 Task: Look for space in Bacau, Romania from 2nd September, 2023 to 10th September, 2023 for 1 adult in price range Rs.5000 to Rs.16000. Place can be private room with 1  bedroom having 1 bed and 1 bathroom. Property type can be house, flat, guest house, hotel. Booking option can be shelf check-in. Required host language is English.
Action: Mouse moved to (341, 162)
Screenshot: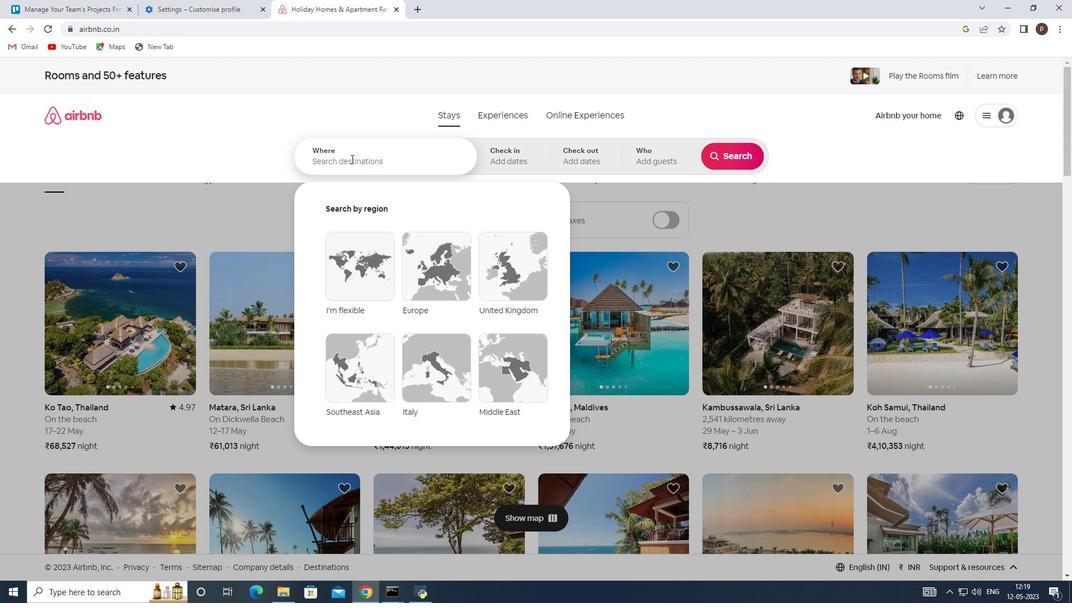 
Action: Mouse pressed left at (341, 162)
Screenshot: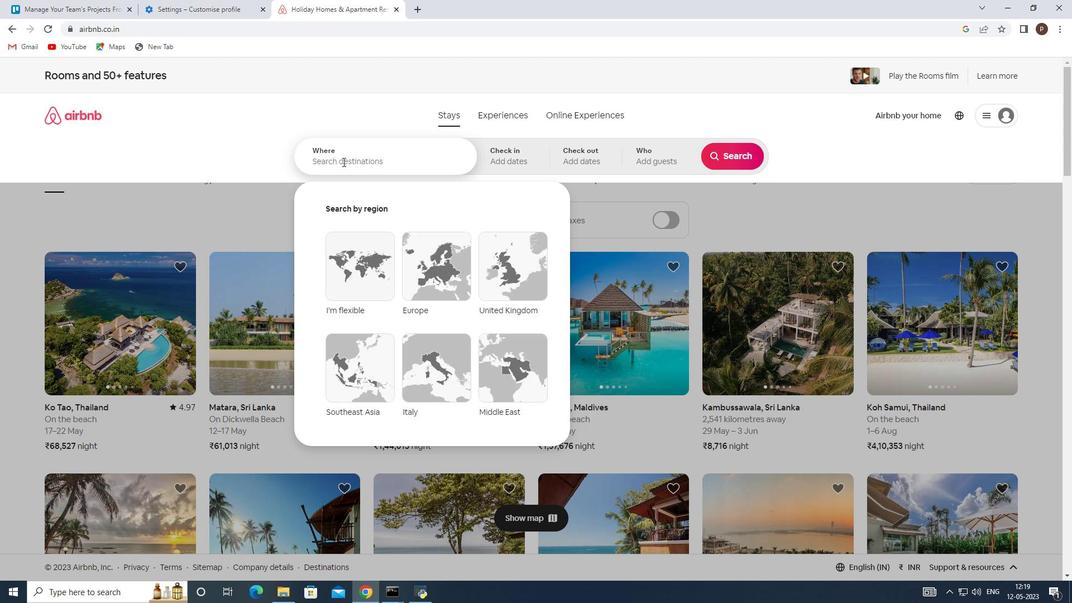 
Action: Key pressed <Key.caps_lock>B<Key.caps_lock>acau,<Key.space><Key.caps_lock>
Screenshot: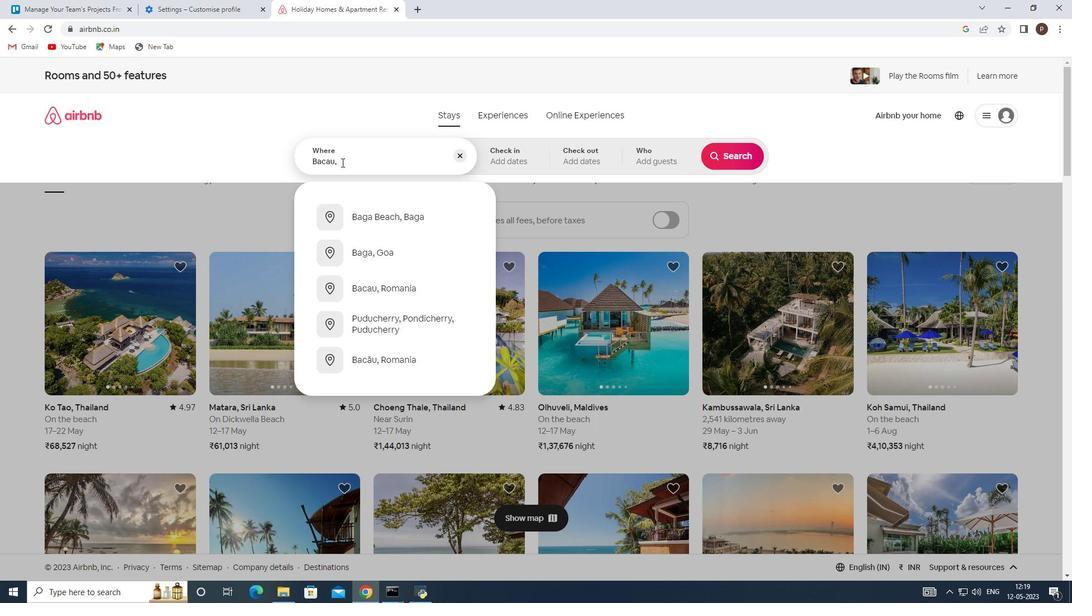 
Action: Mouse moved to (391, 284)
Screenshot: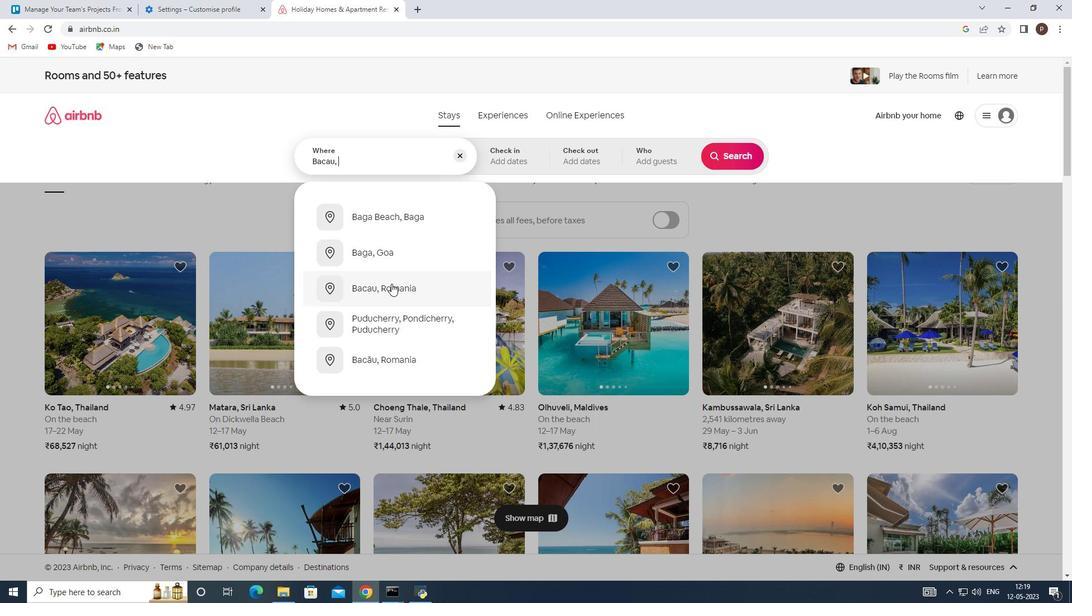 
Action: Mouse pressed left at (391, 284)
Screenshot: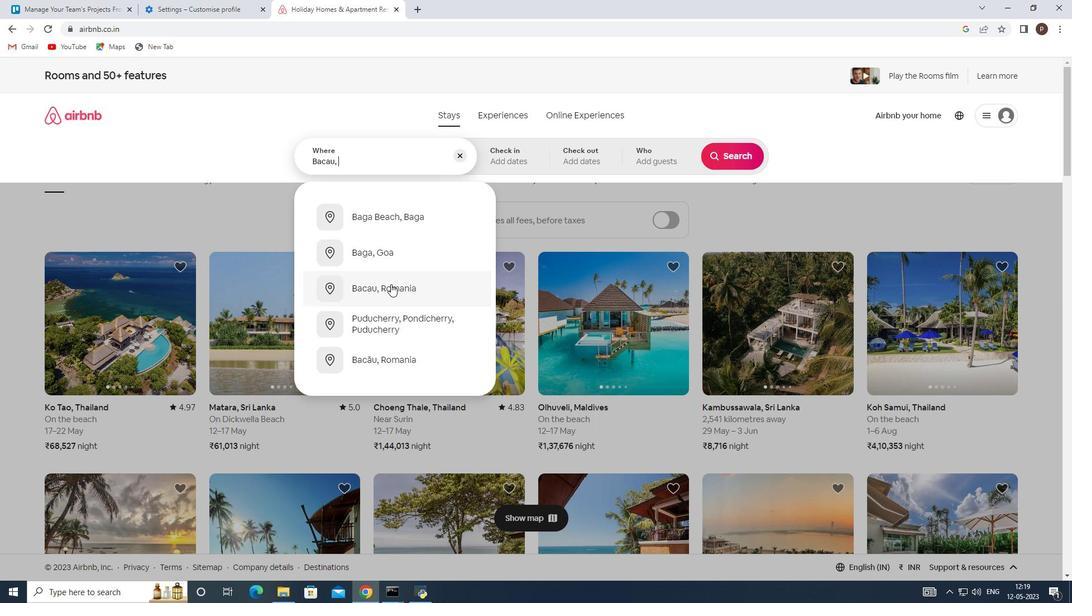 
Action: Mouse moved to (726, 246)
Screenshot: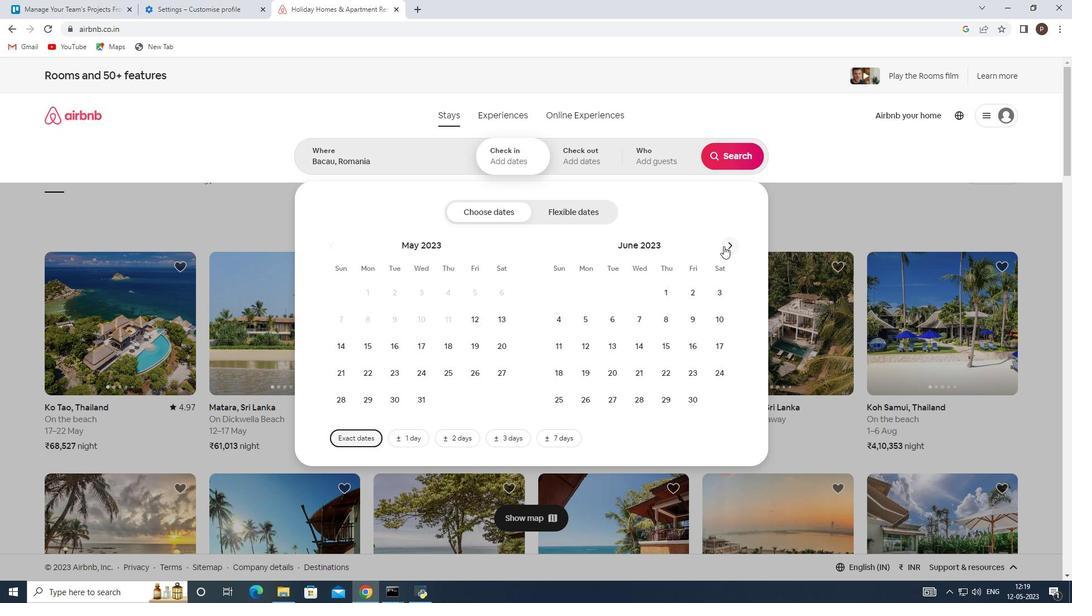 
Action: Mouse pressed left at (726, 246)
Screenshot: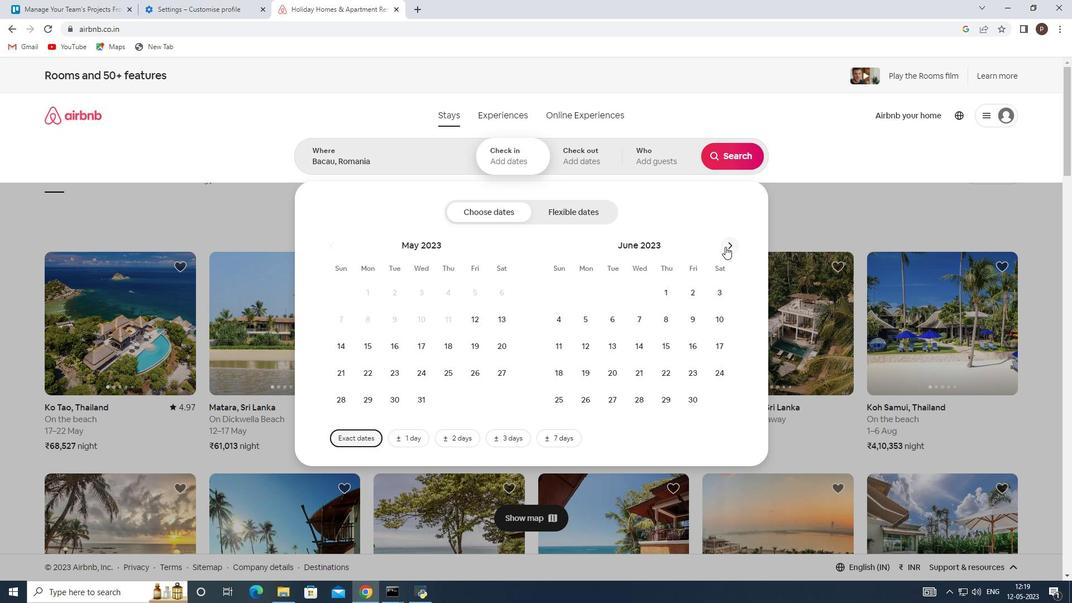 
Action: Mouse pressed left at (726, 246)
Screenshot: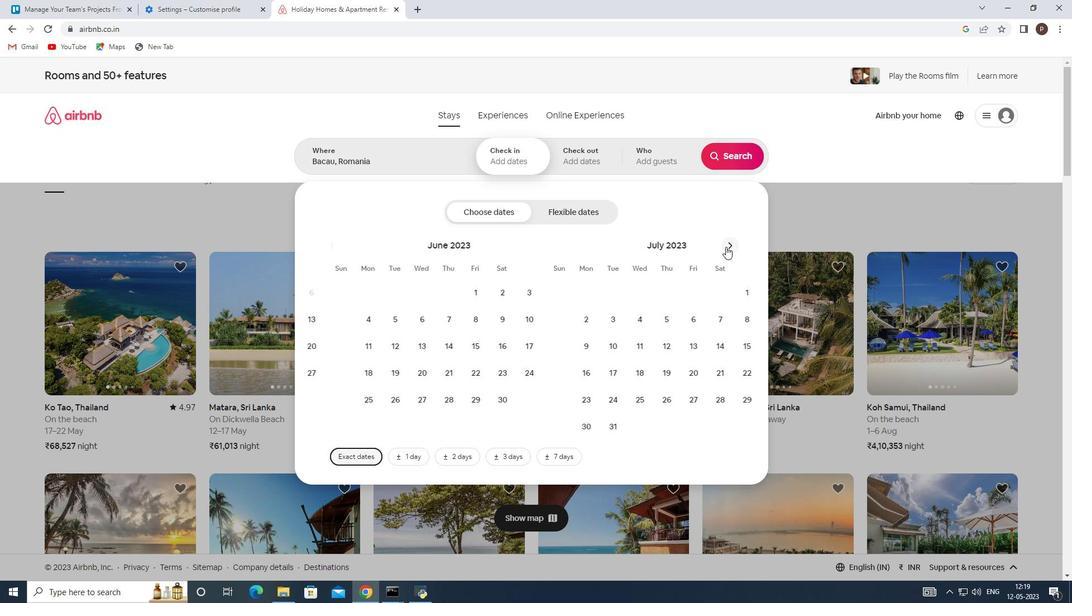 
Action: Mouse pressed left at (726, 246)
Screenshot: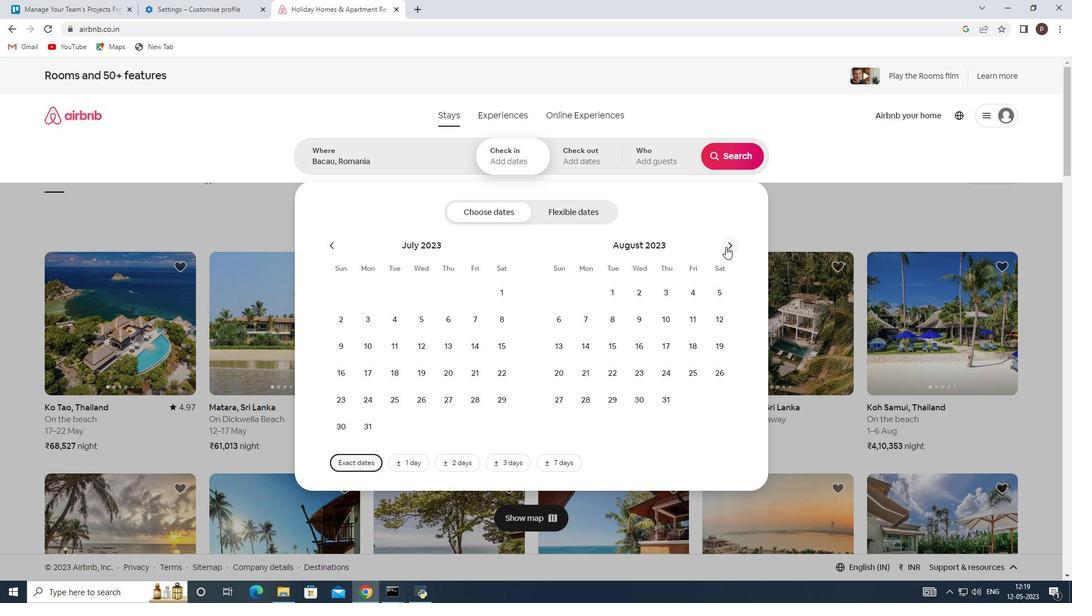 
Action: Mouse moved to (716, 289)
Screenshot: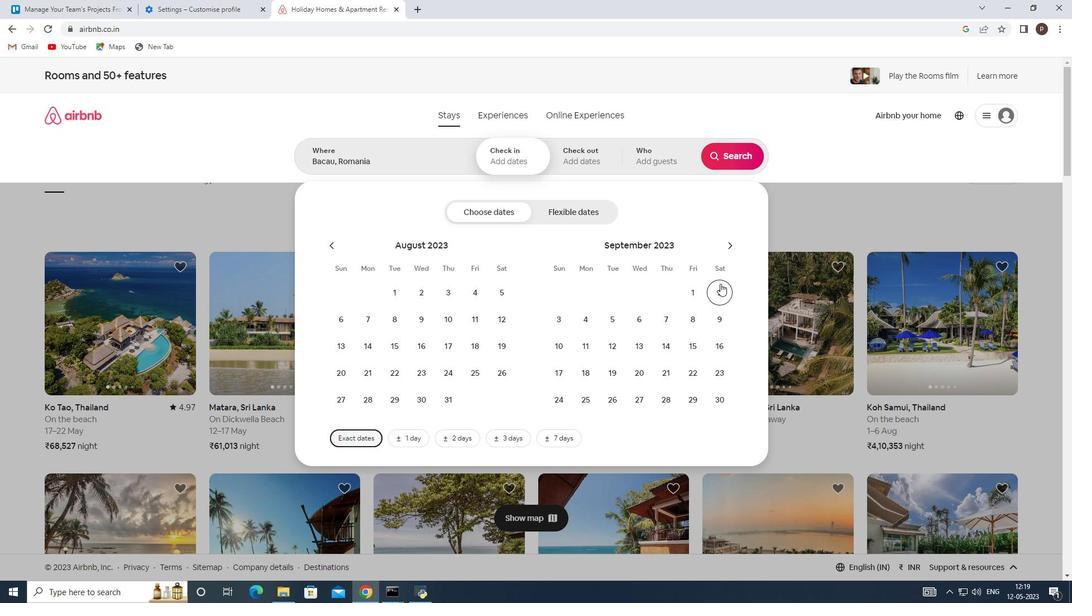 
Action: Mouse pressed left at (716, 289)
Screenshot: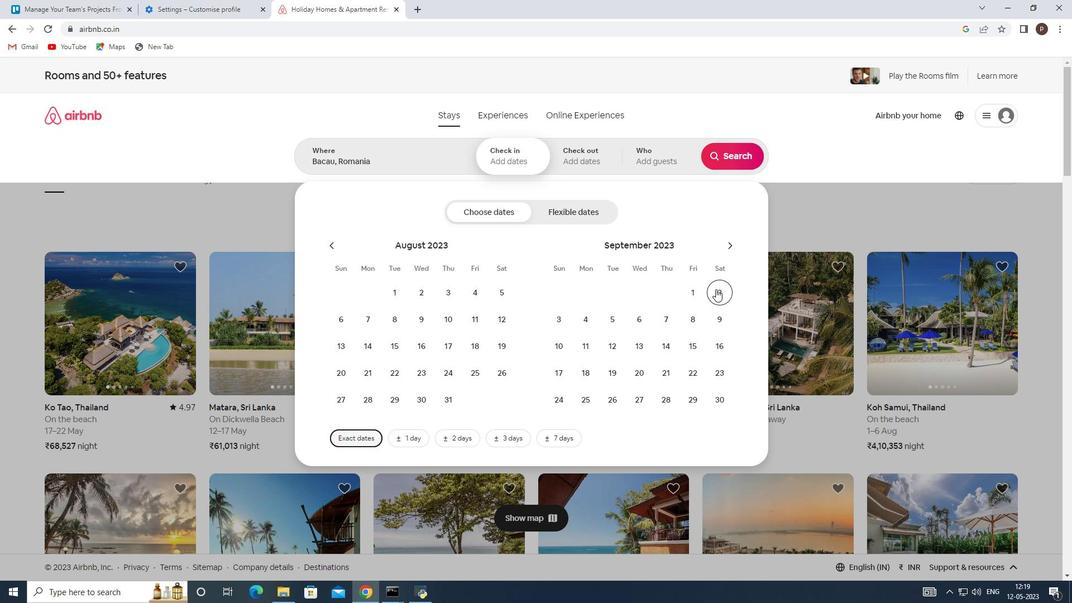 
Action: Mouse moved to (562, 348)
Screenshot: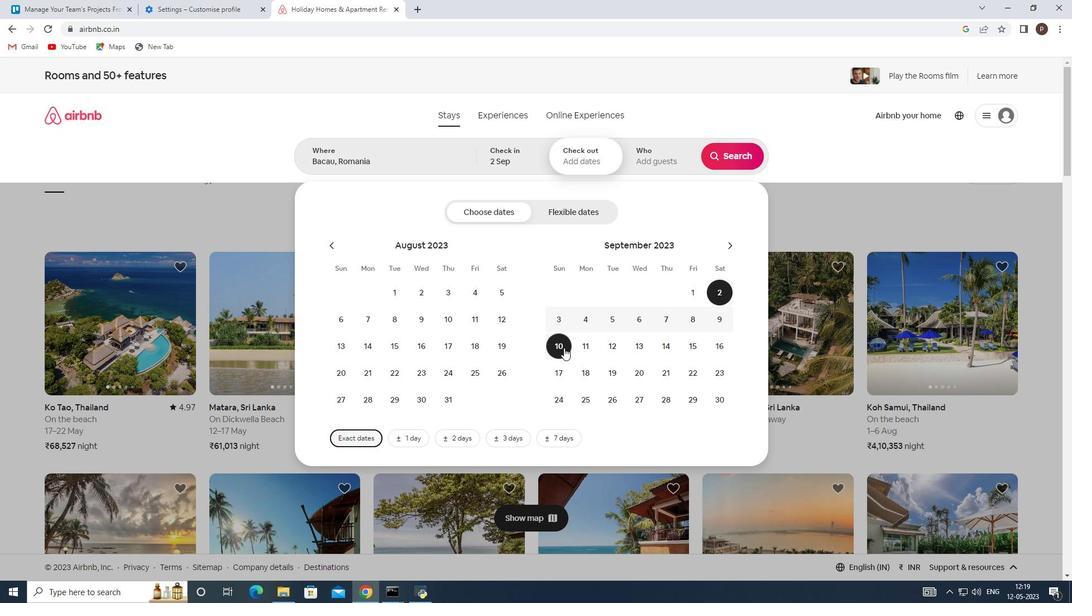 
Action: Mouse pressed left at (562, 348)
Screenshot: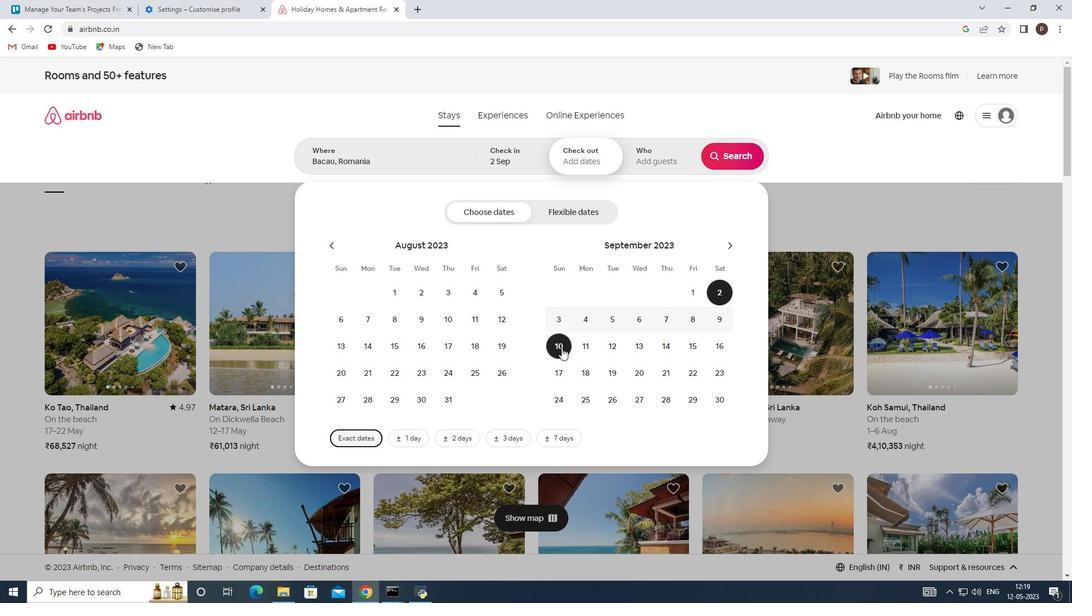 
Action: Mouse moved to (645, 162)
Screenshot: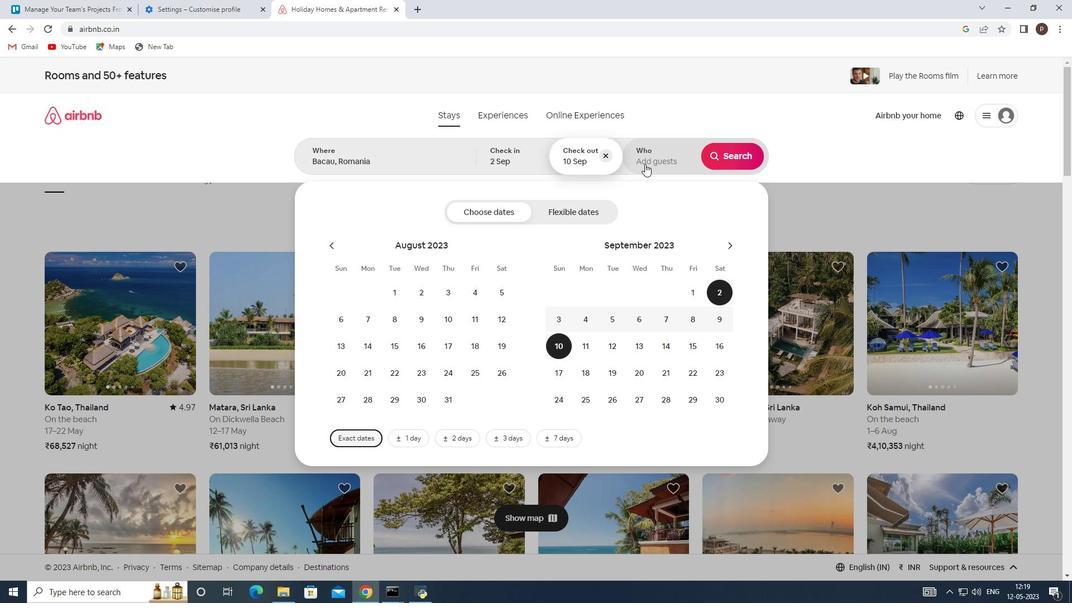 
Action: Mouse pressed left at (645, 162)
Screenshot: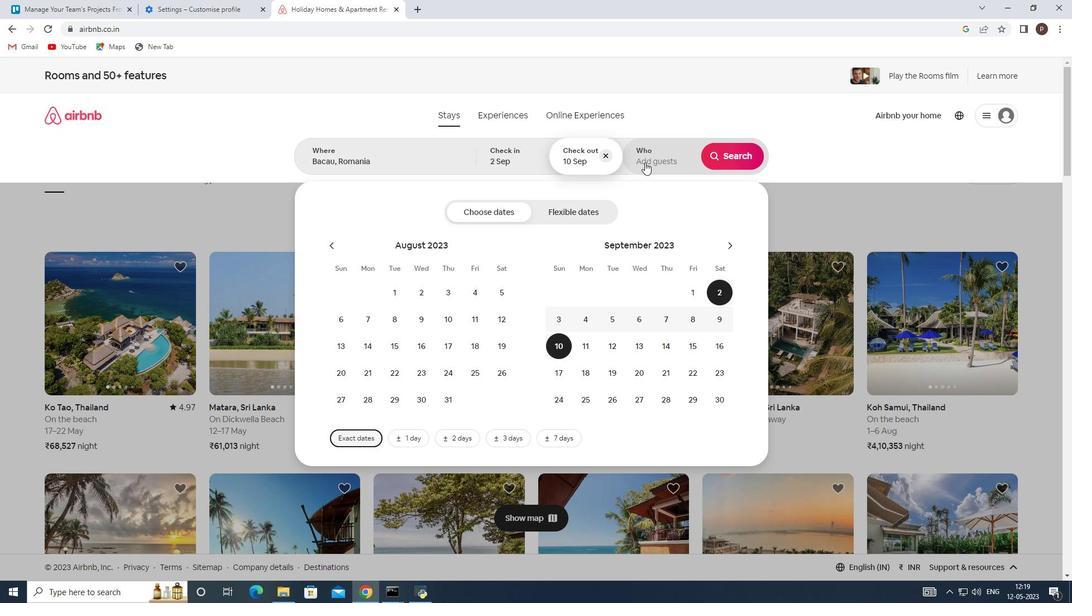 
Action: Mouse moved to (729, 212)
Screenshot: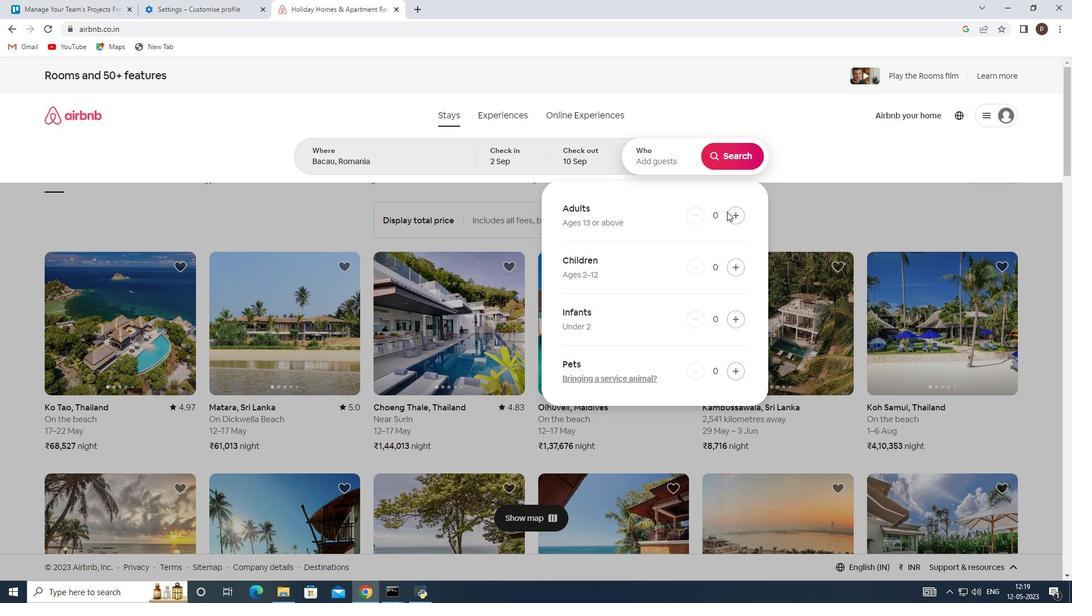 
Action: Mouse pressed left at (729, 212)
Screenshot: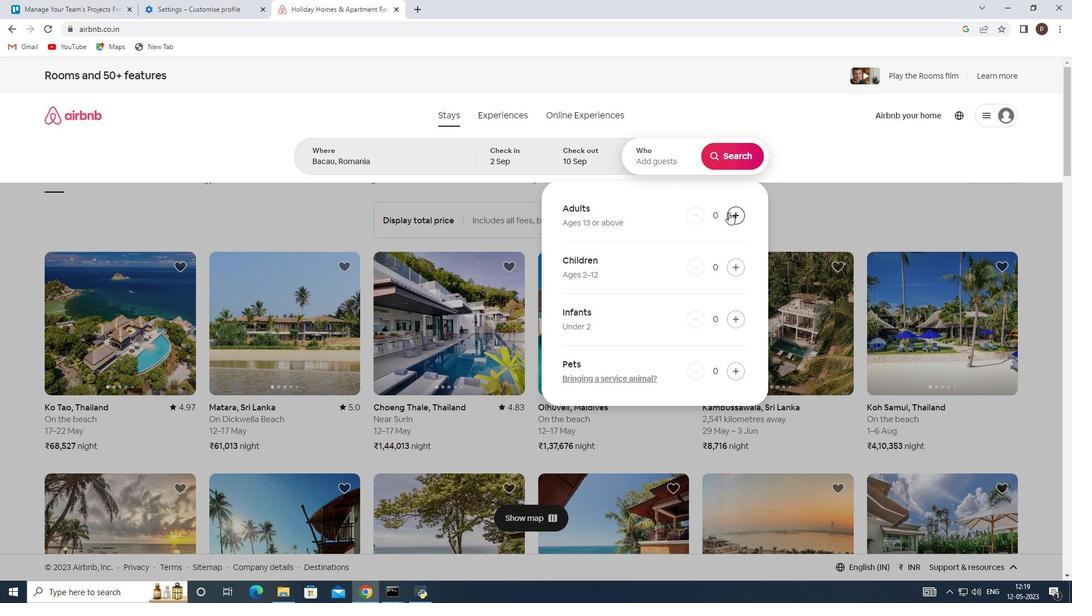 
Action: Mouse moved to (743, 149)
Screenshot: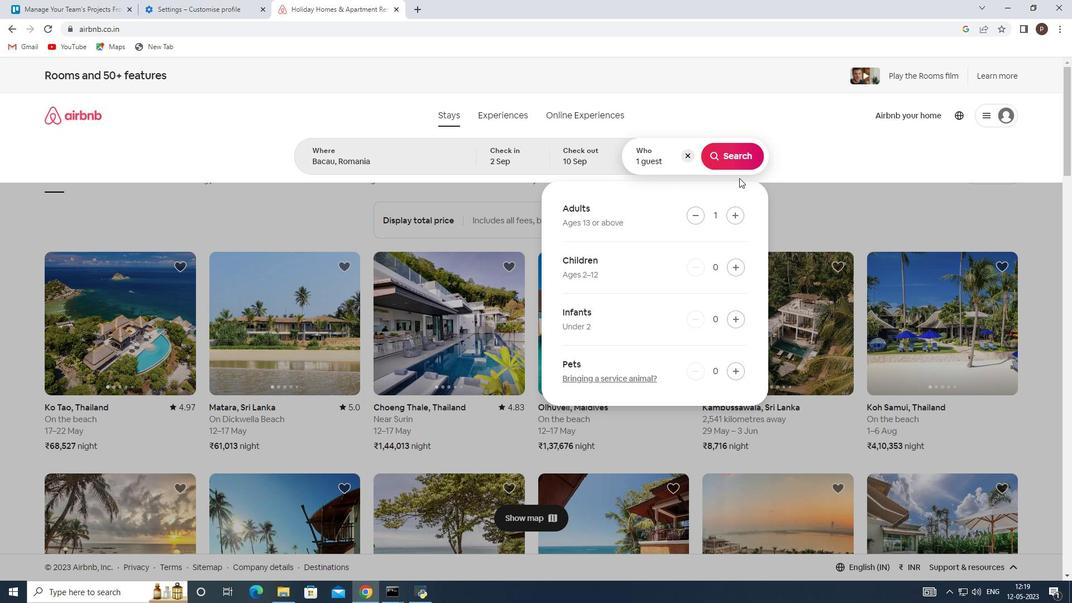 
Action: Mouse pressed left at (743, 149)
Screenshot: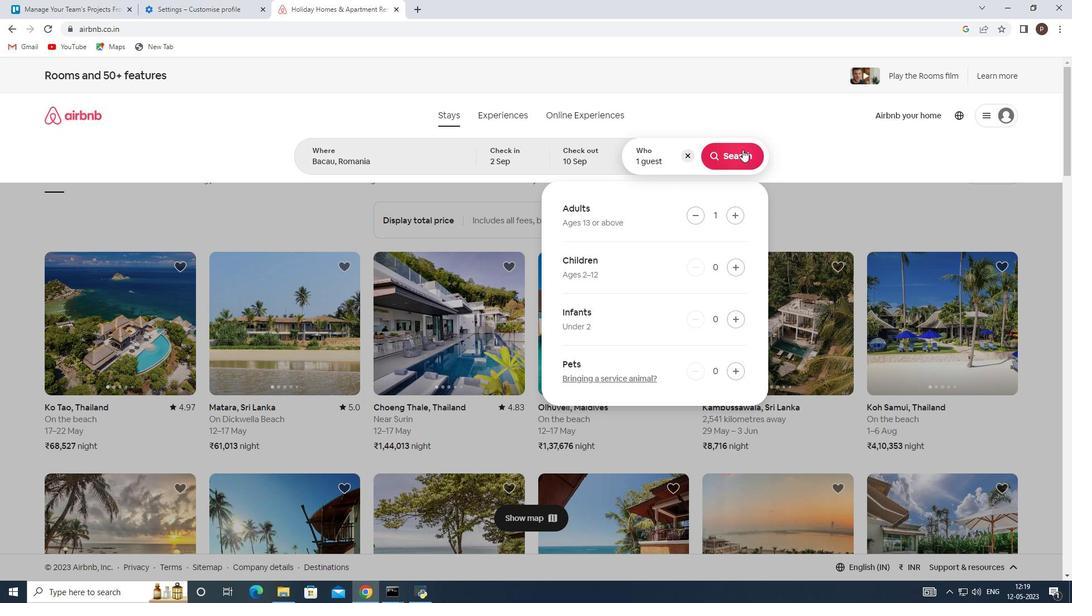 
Action: Mouse moved to (1009, 130)
Screenshot: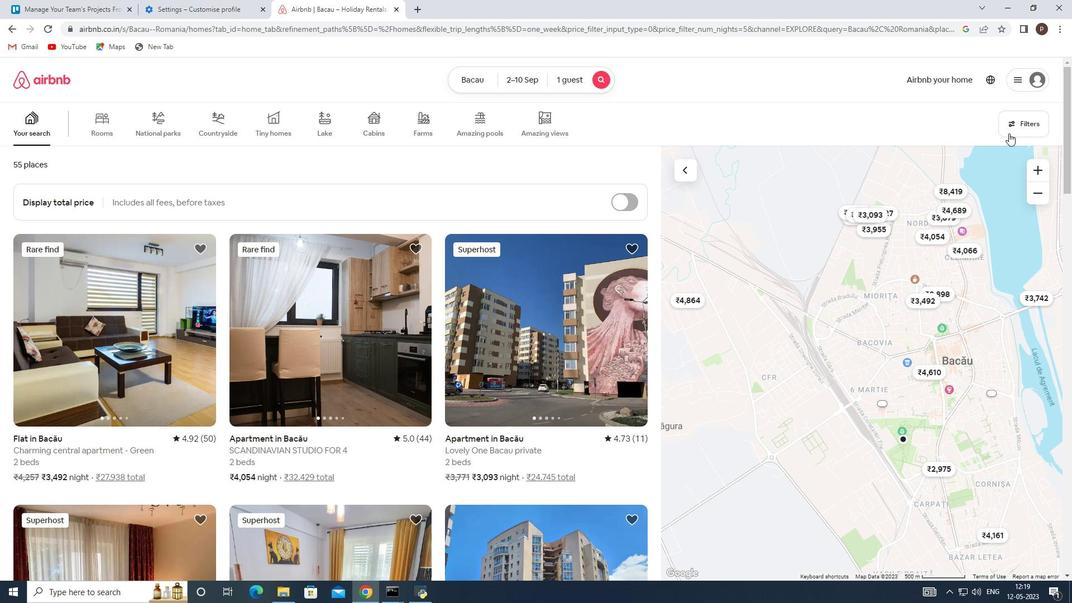 
Action: Mouse pressed left at (1009, 130)
Screenshot: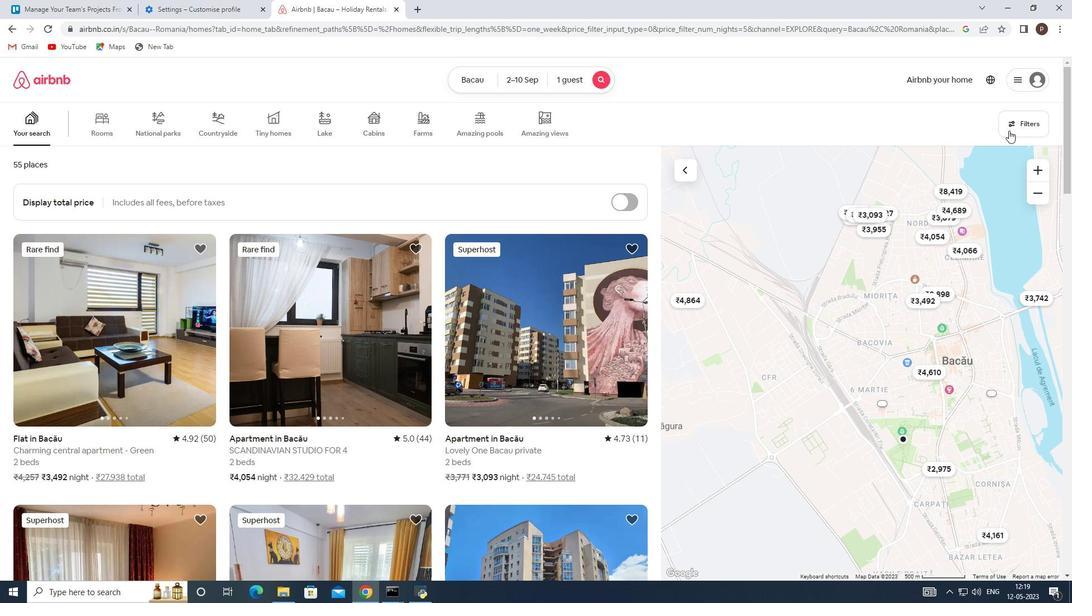 
Action: Mouse moved to (374, 397)
Screenshot: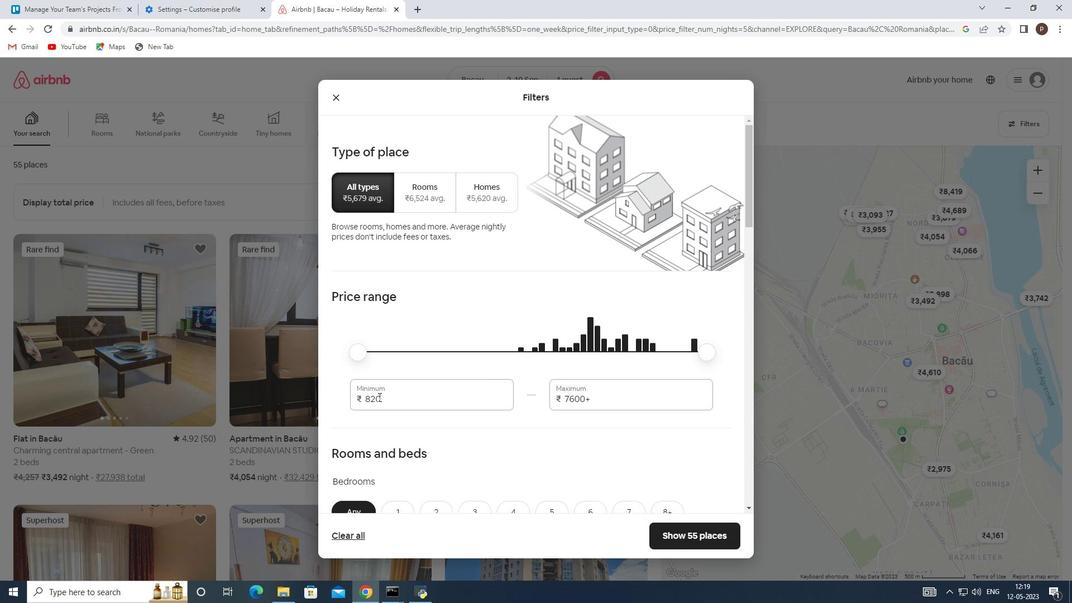 
Action: Mouse pressed left at (374, 397)
Screenshot: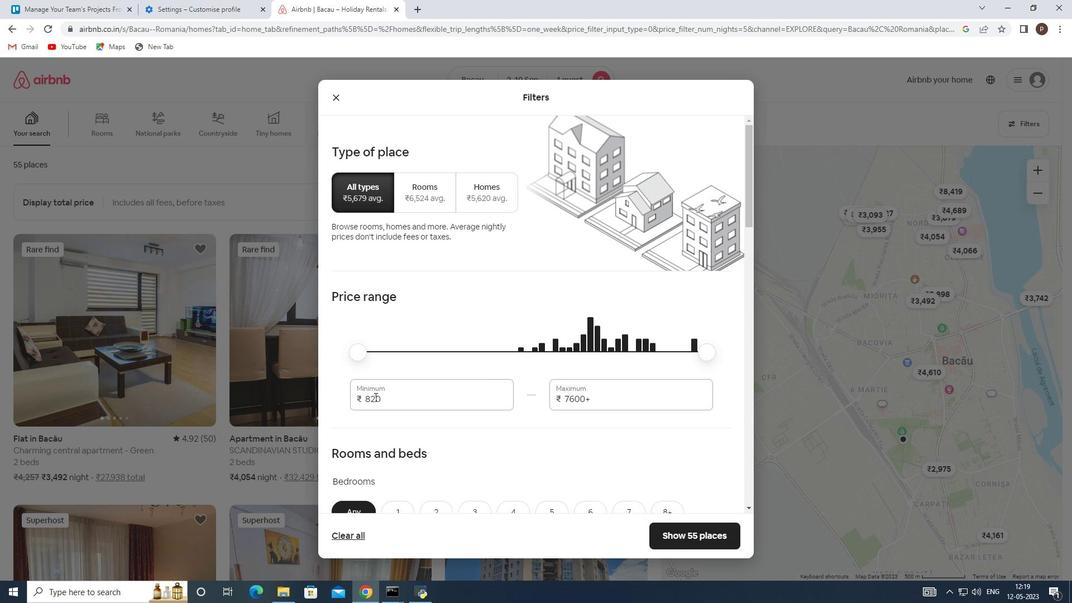 
Action: Mouse pressed left at (374, 397)
Screenshot: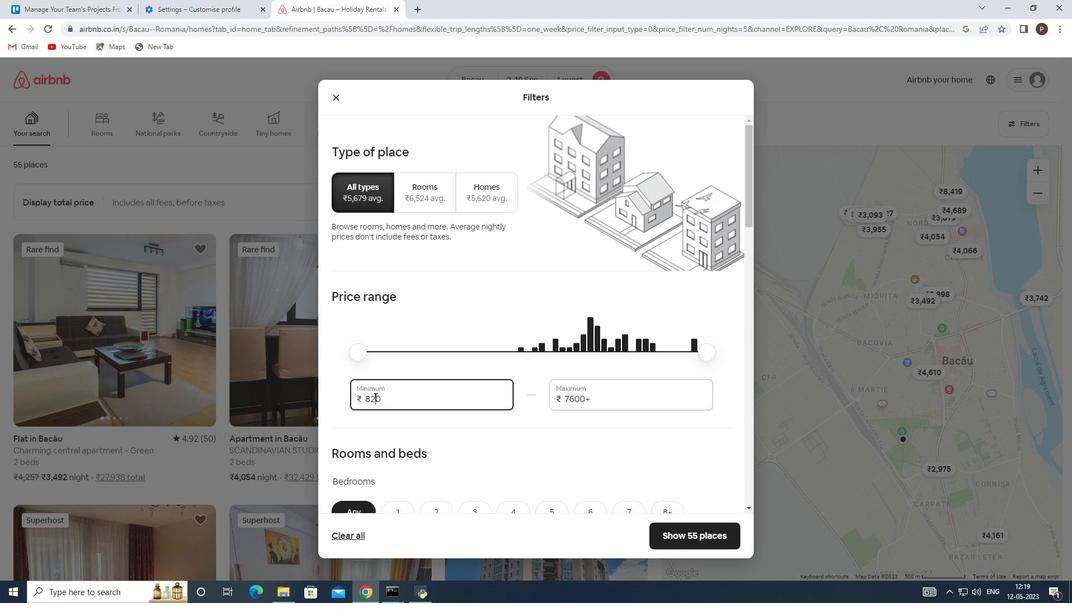 
Action: Key pressed 5000<Key.tab>16000
Screenshot: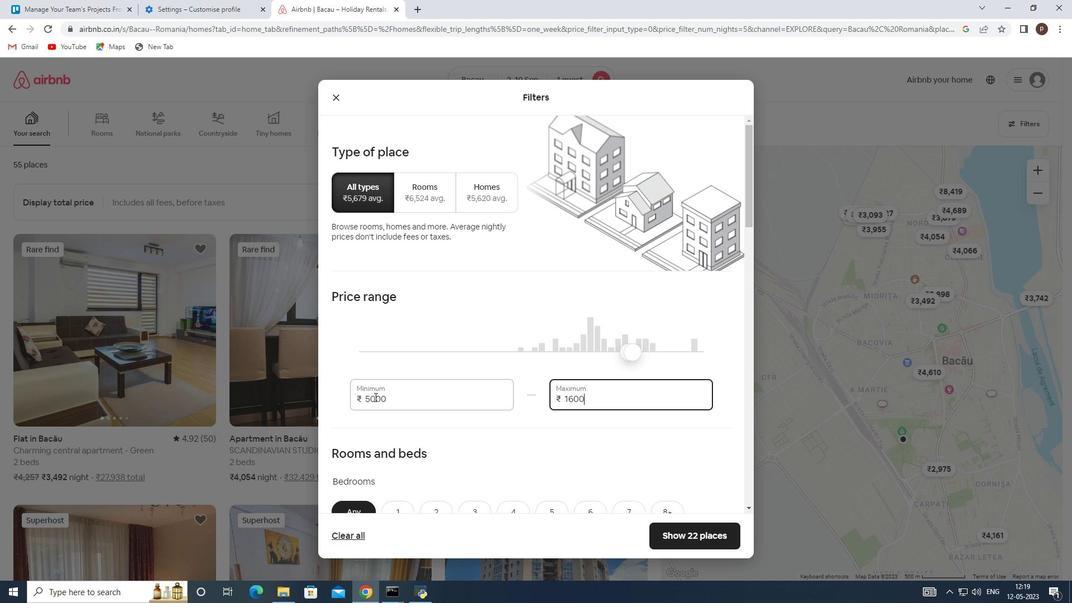 
Action: Mouse moved to (402, 393)
Screenshot: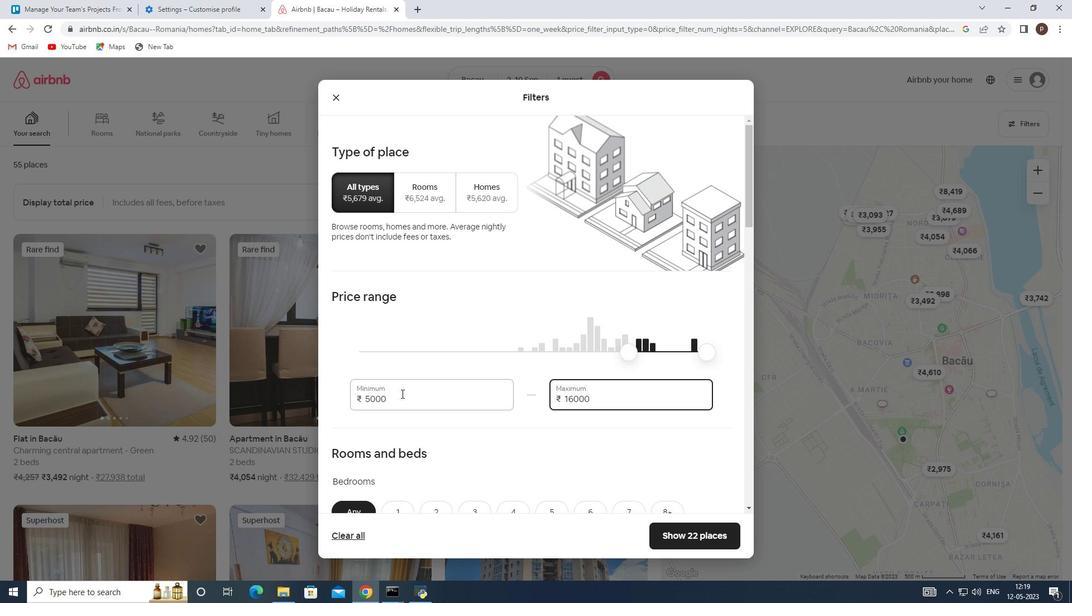 
Action: Mouse scrolled (402, 392) with delta (0, 0)
Screenshot: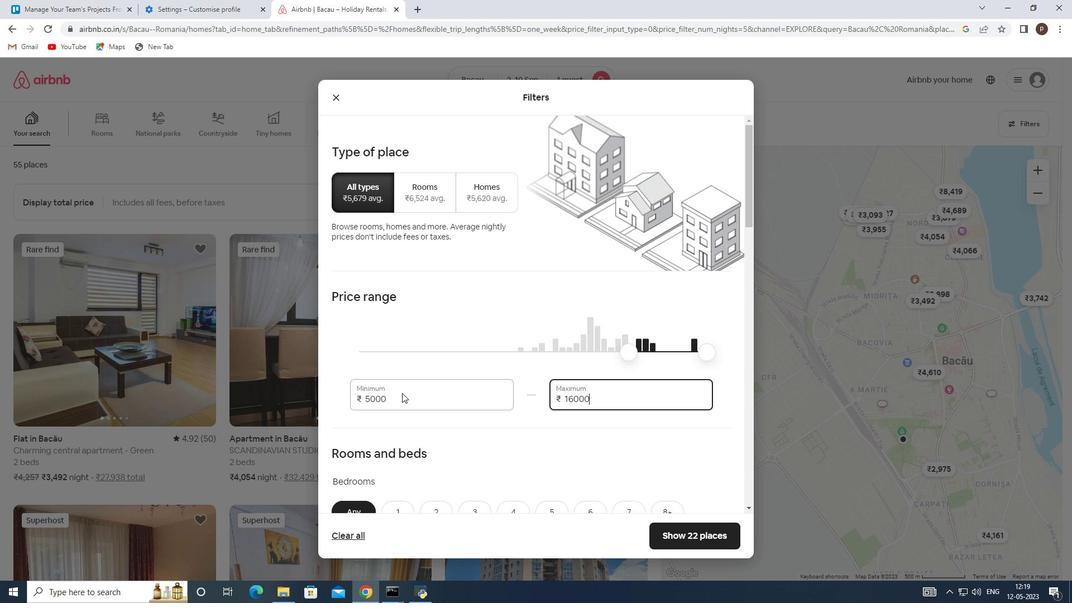 
Action: Mouse scrolled (402, 392) with delta (0, 0)
Screenshot: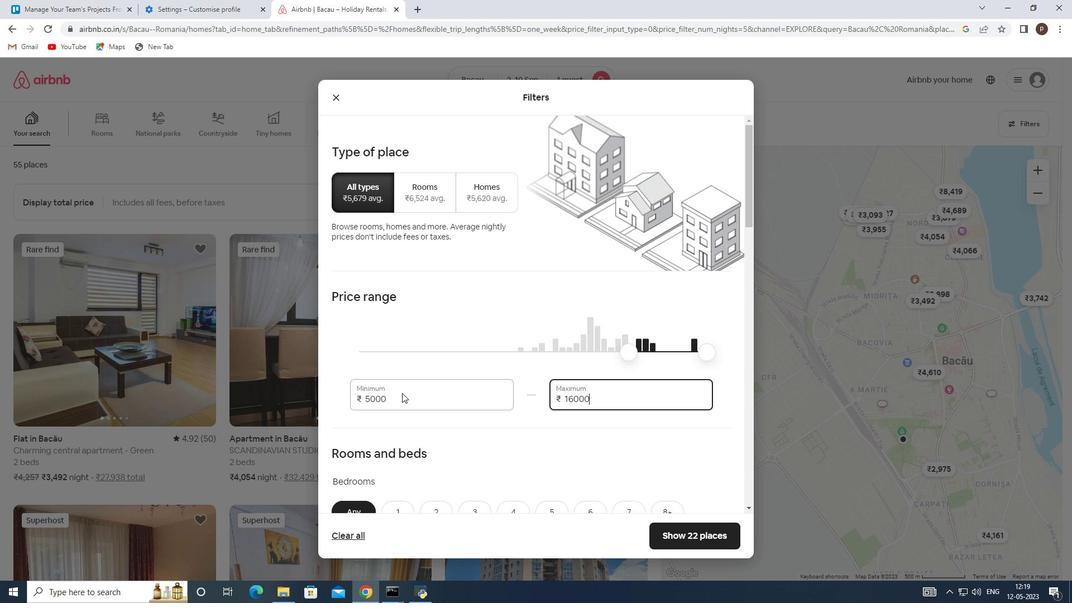 
Action: Mouse pressed left at (402, 393)
Screenshot: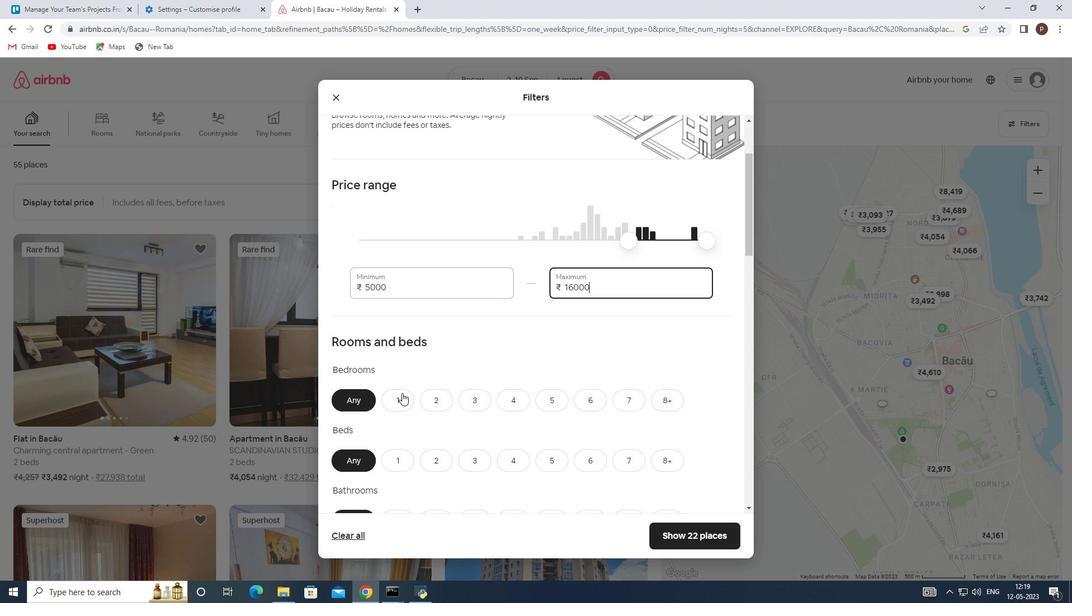 
Action: Mouse moved to (398, 454)
Screenshot: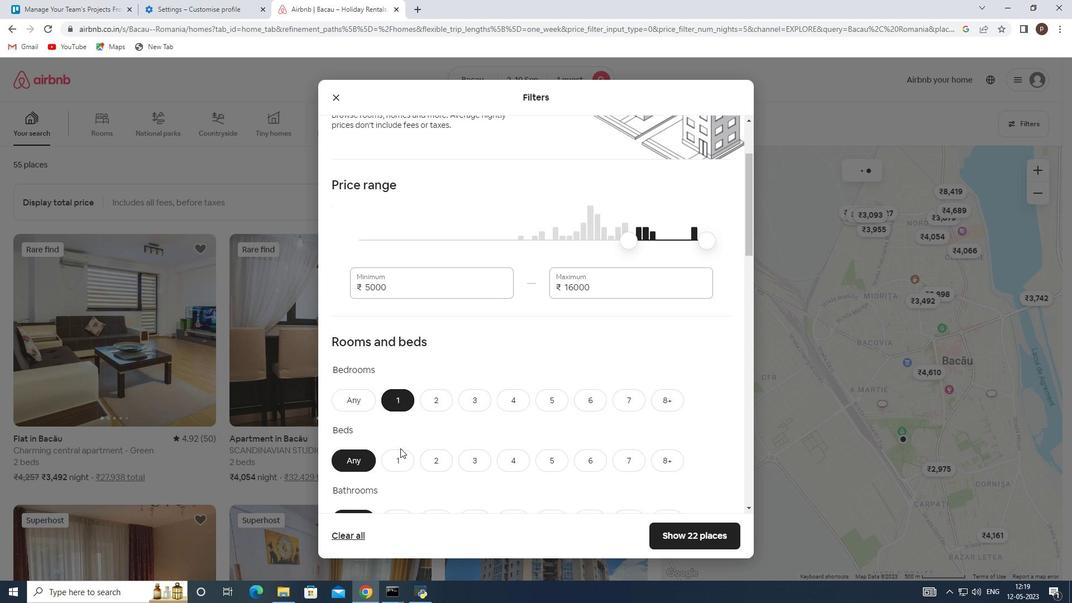 
Action: Mouse pressed left at (398, 454)
Screenshot: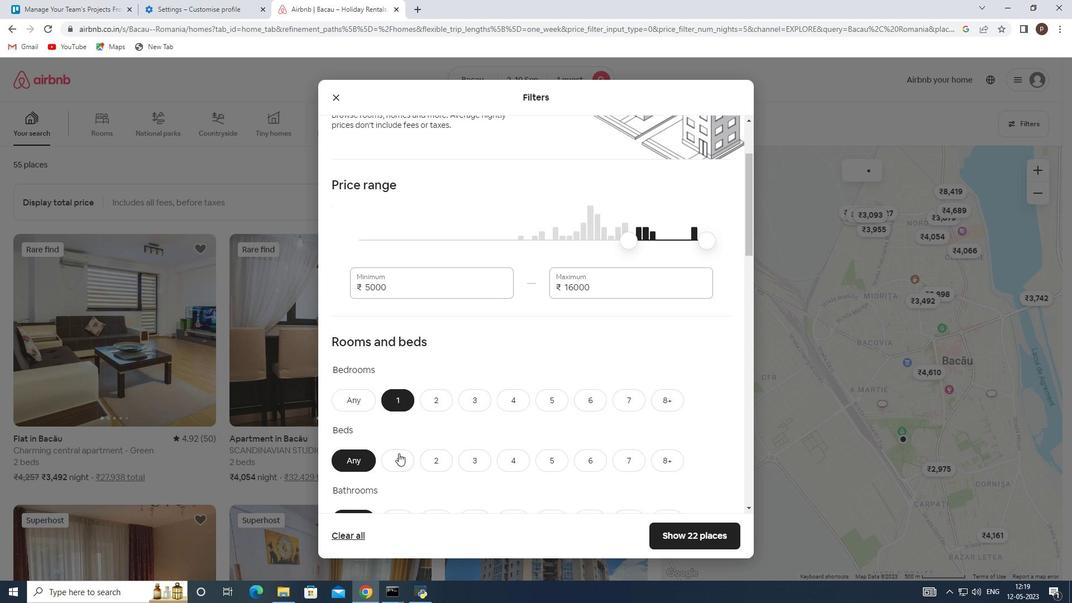
Action: Mouse scrolled (398, 453) with delta (0, 0)
Screenshot: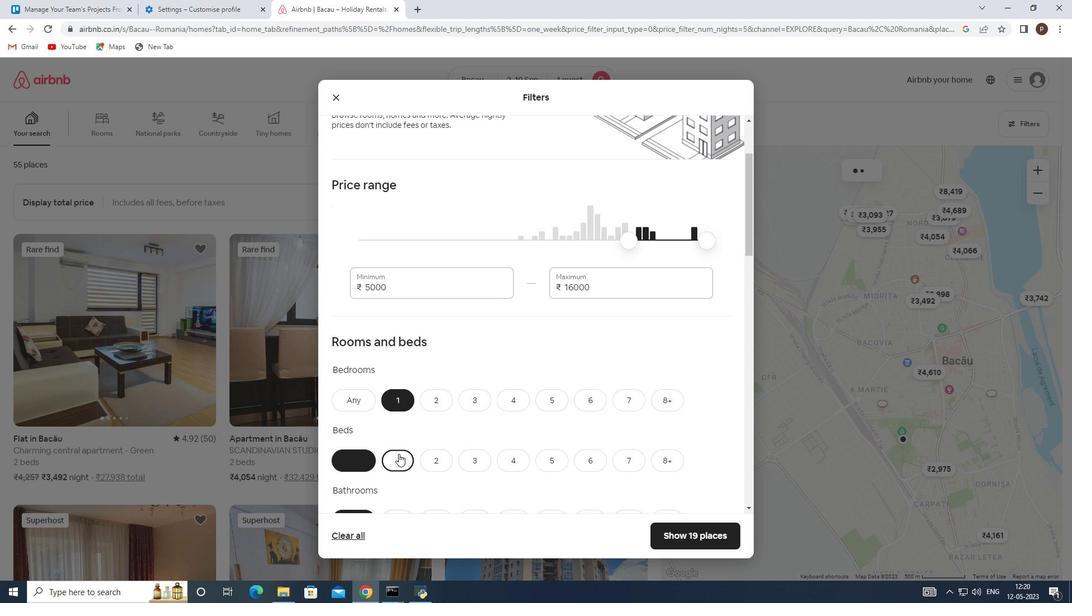 
Action: Mouse scrolled (398, 453) with delta (0, 0)
Screenshot: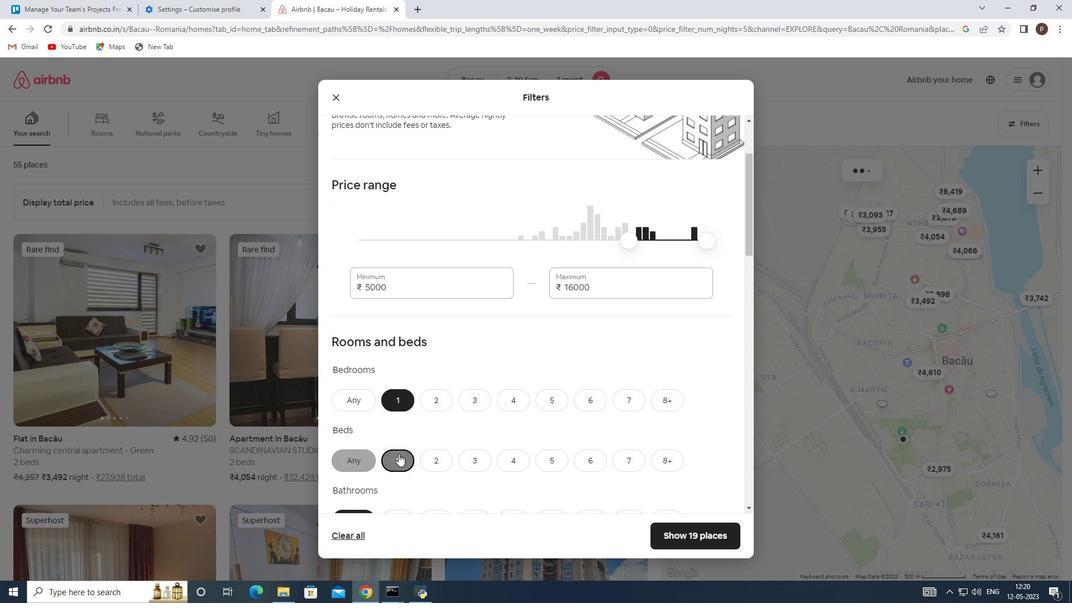 
Action: Mouse moved to (398, 410)
Screenshot: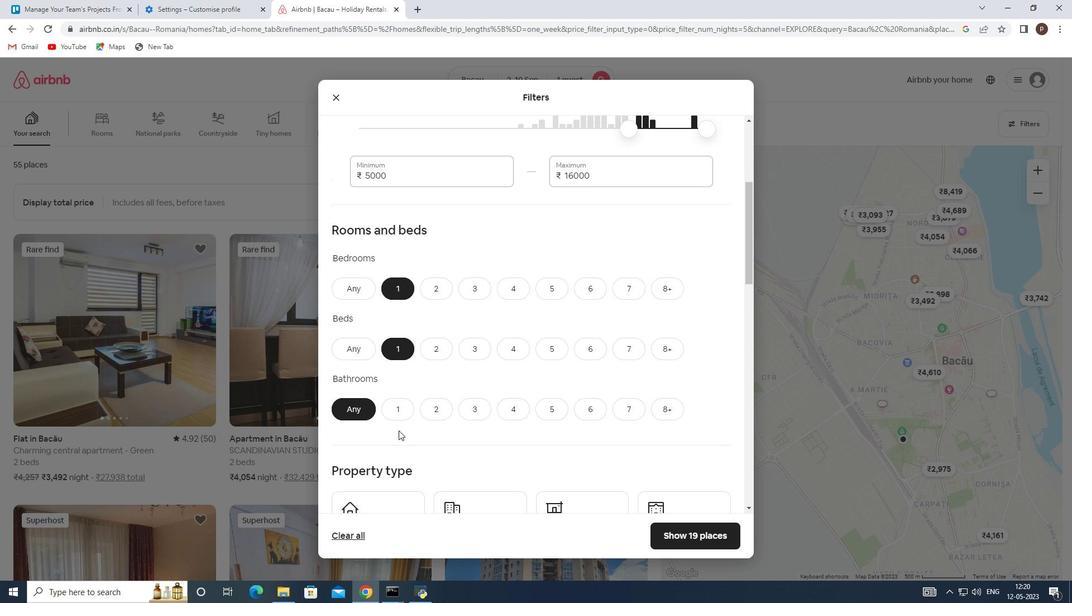 
Action: Mouse pressed left at (398, 410)
Screenshot: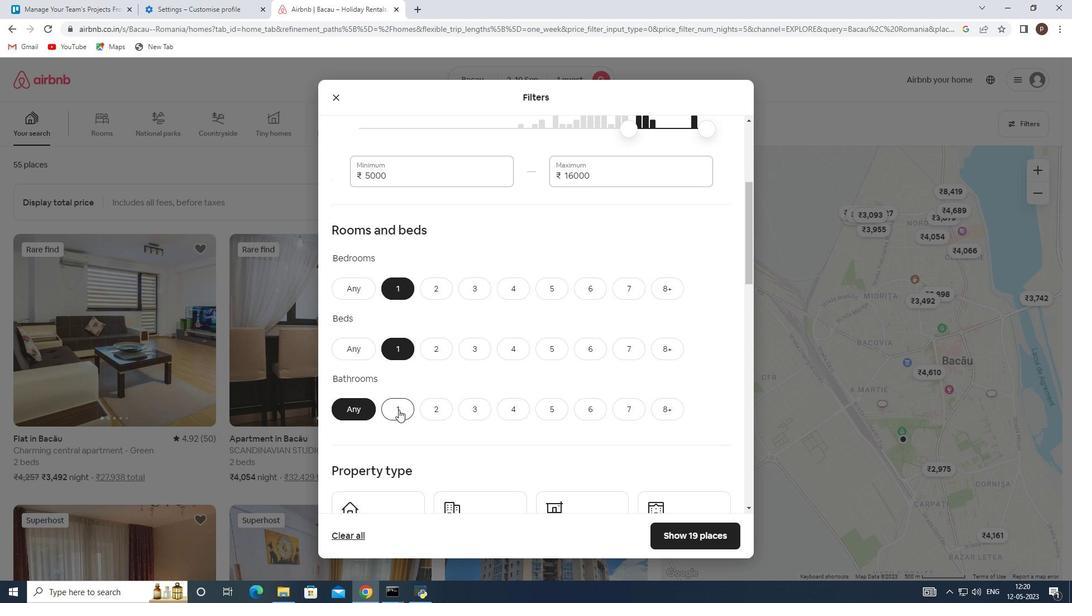 
Action: Mouse moved to (424, 401)
Screenshot: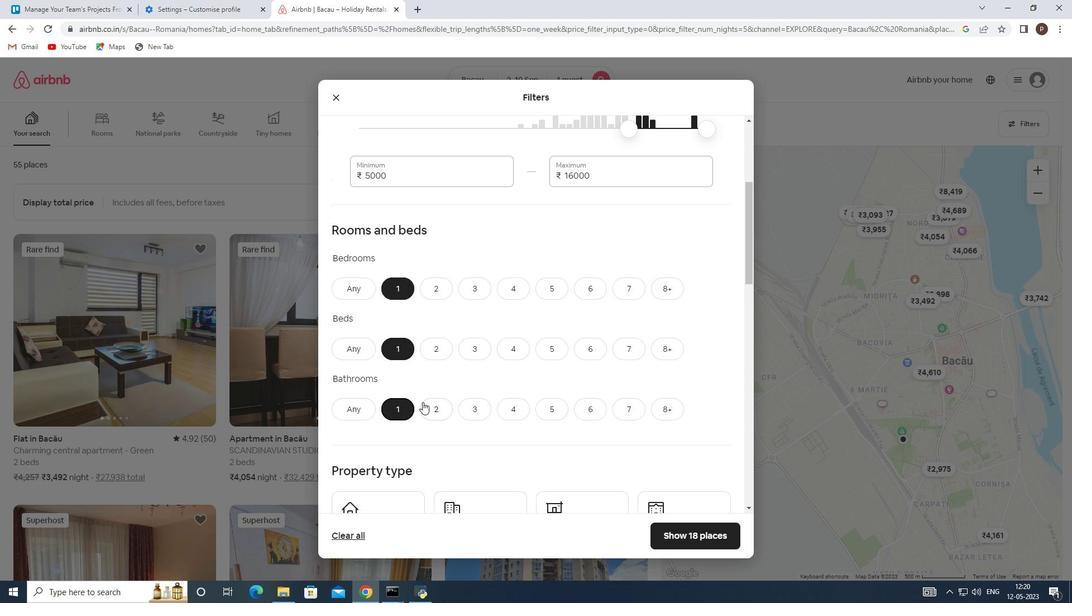 
Action: Mouse scrolled (424, 401) with delta (0, 0)
Screenshot: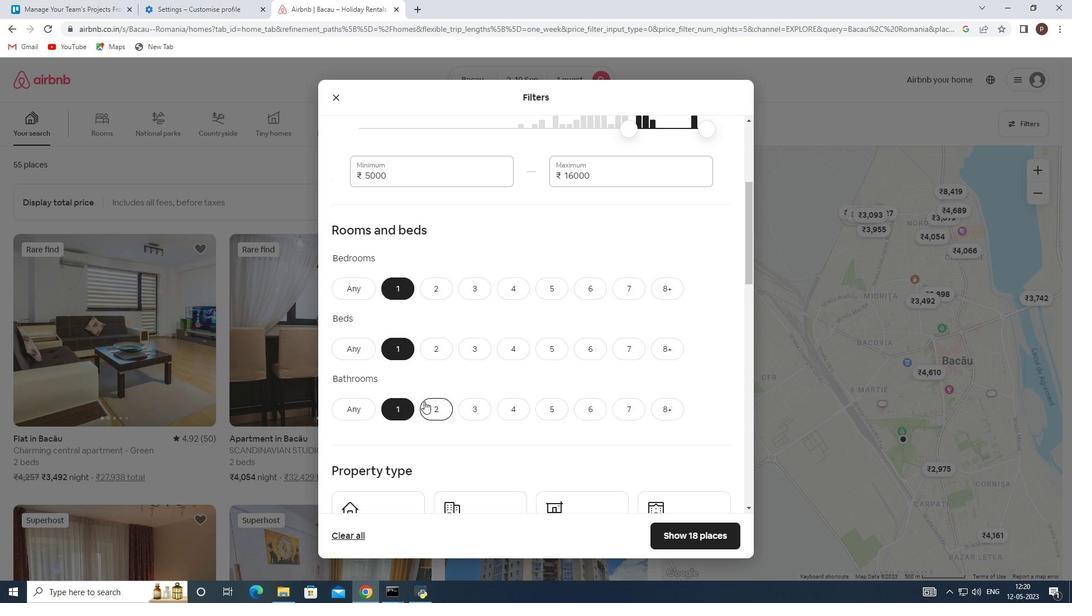 
Action: Mouse moved to (435, 399)
Screenshot: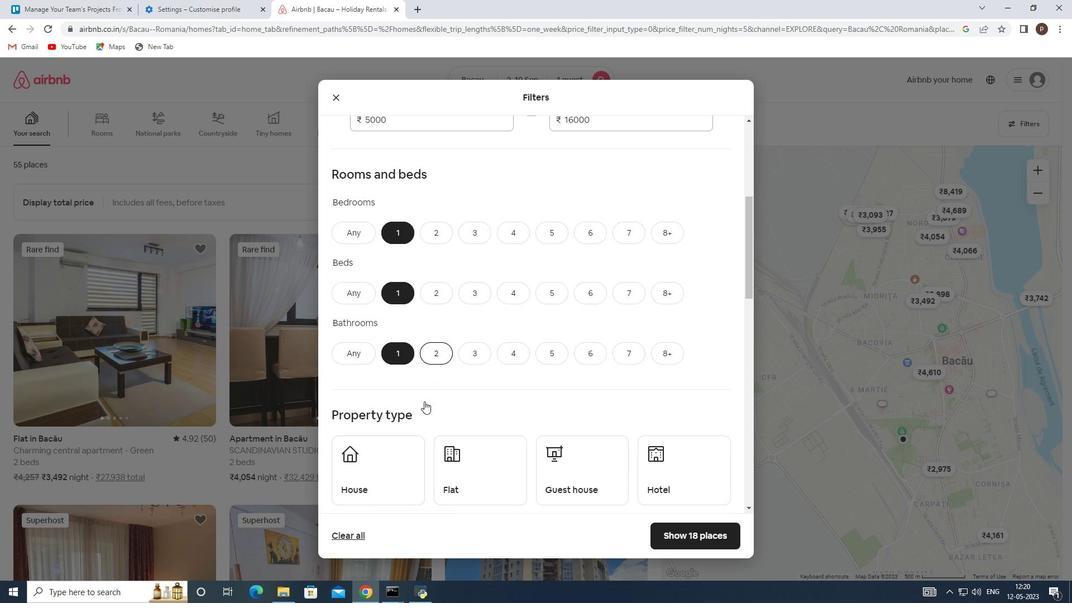 
Action: Mouse scrolled (435, 398) with delta (0, 0)
Screenshot: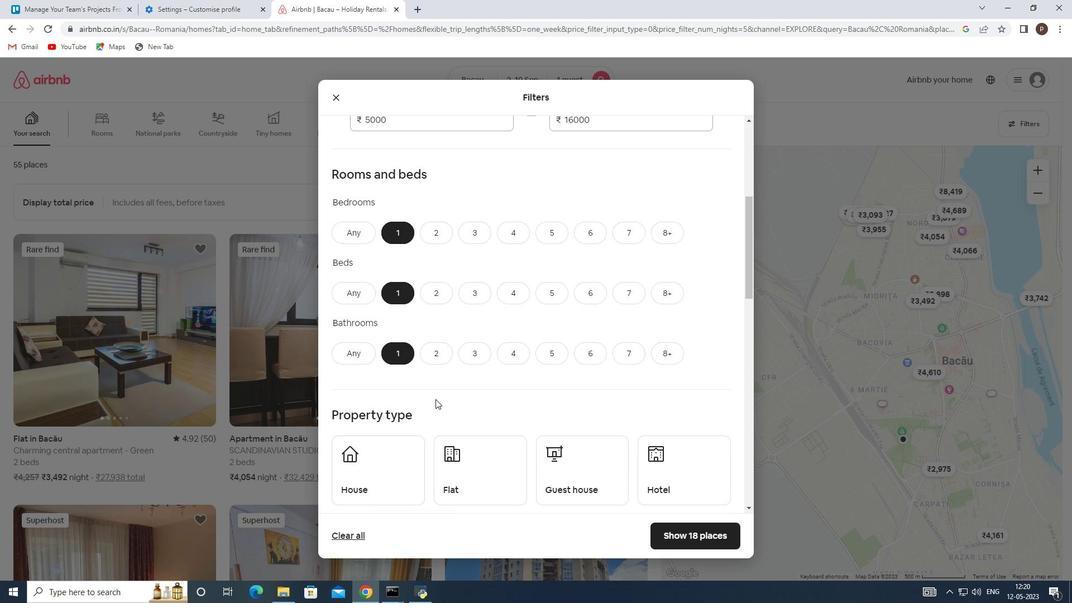 
Action: Mouse moved to (405, 405)
Screenshot: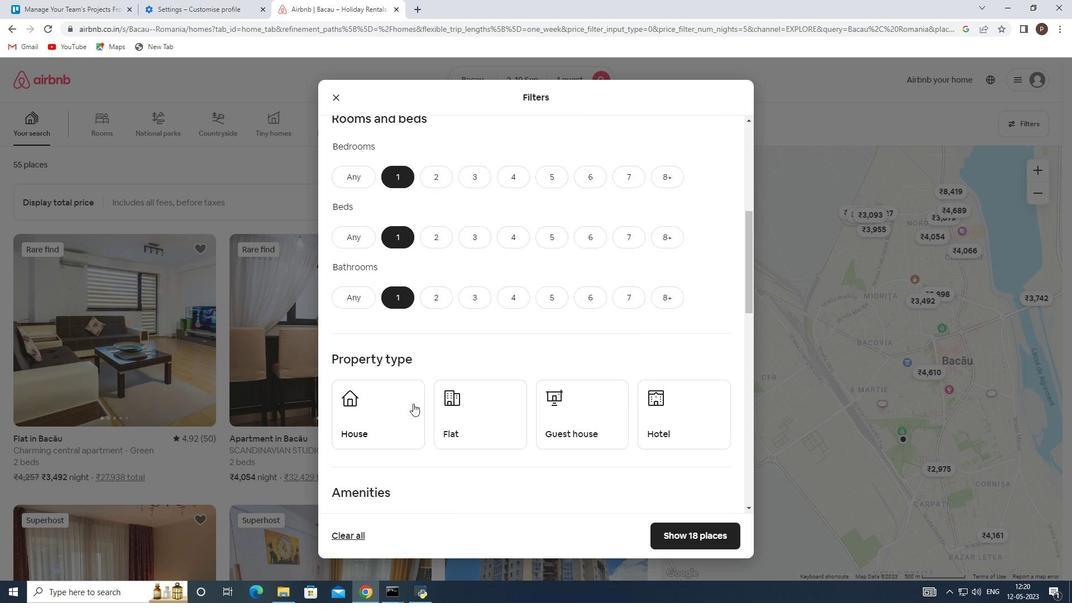 
Action: Mouse pressed left at (405, 405)
Screenshot: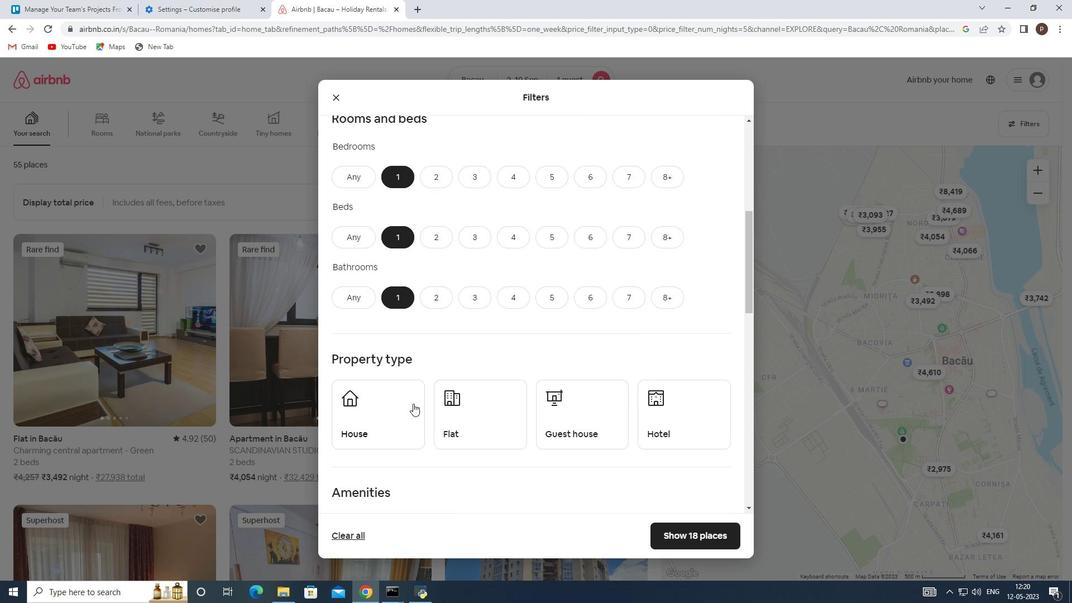 
Action: Mouse moved to (481, 407)
Screenshot: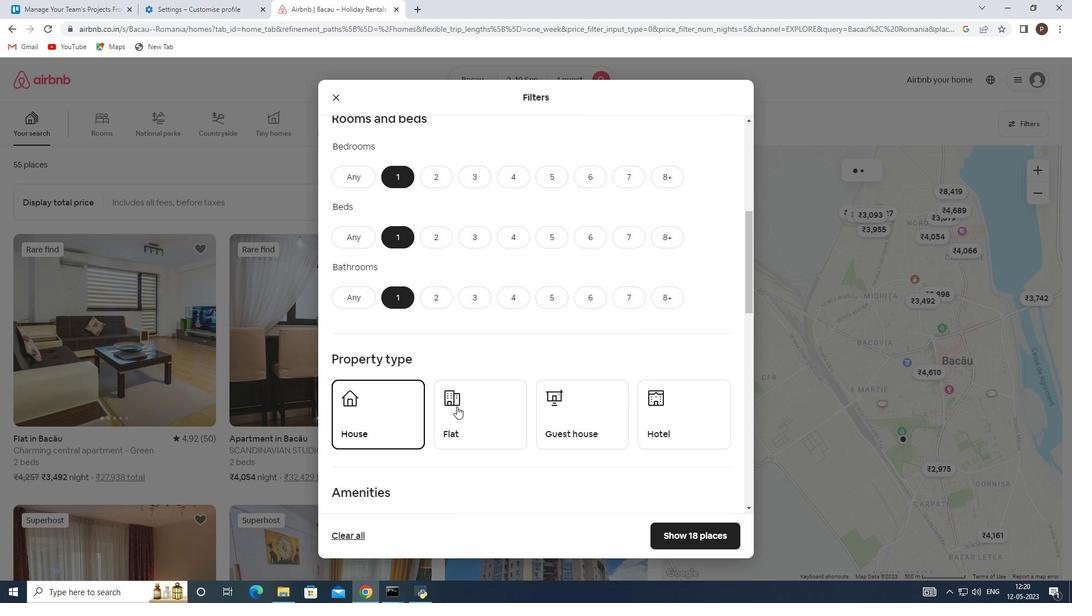 
Action: Mouse pressed left at (481, 407)
Screenshot: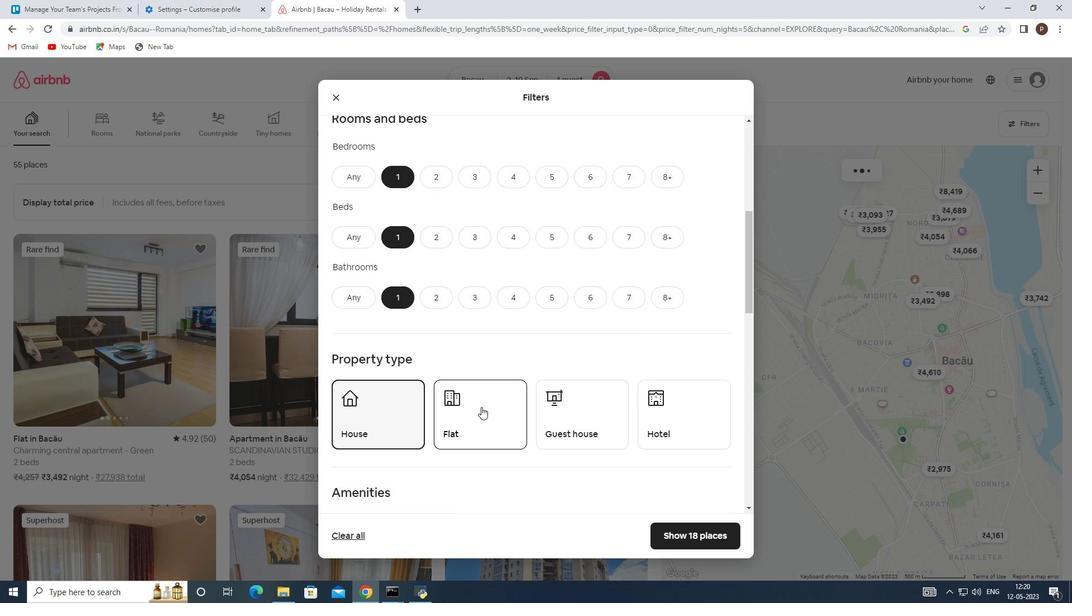 
Action: Mouse moved to (583, 407)
Screenshot: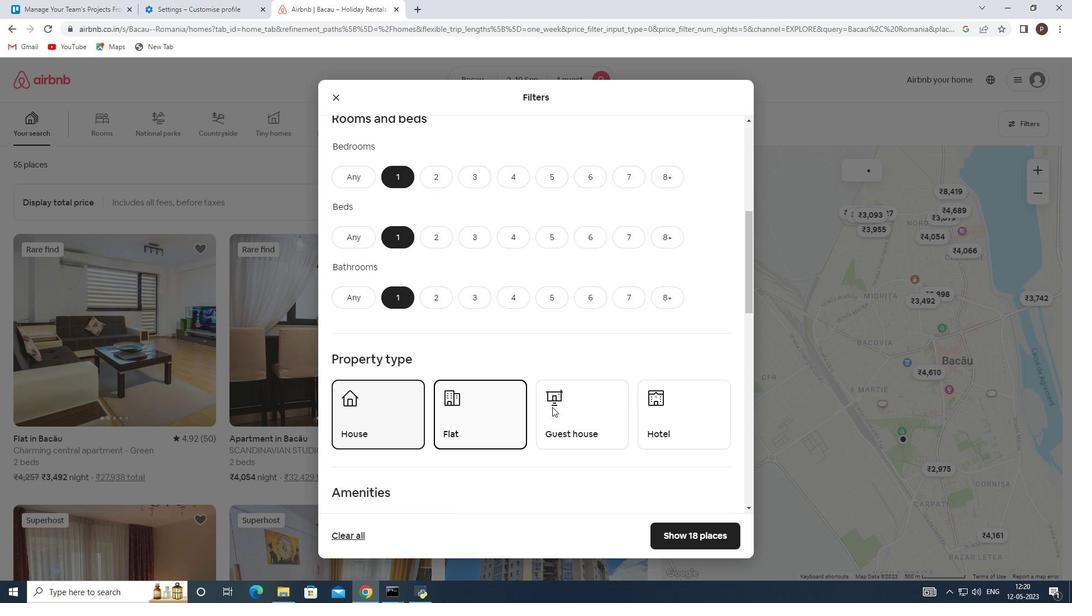 
Action: Mouse pressed left at (583, 407)
Screenshot: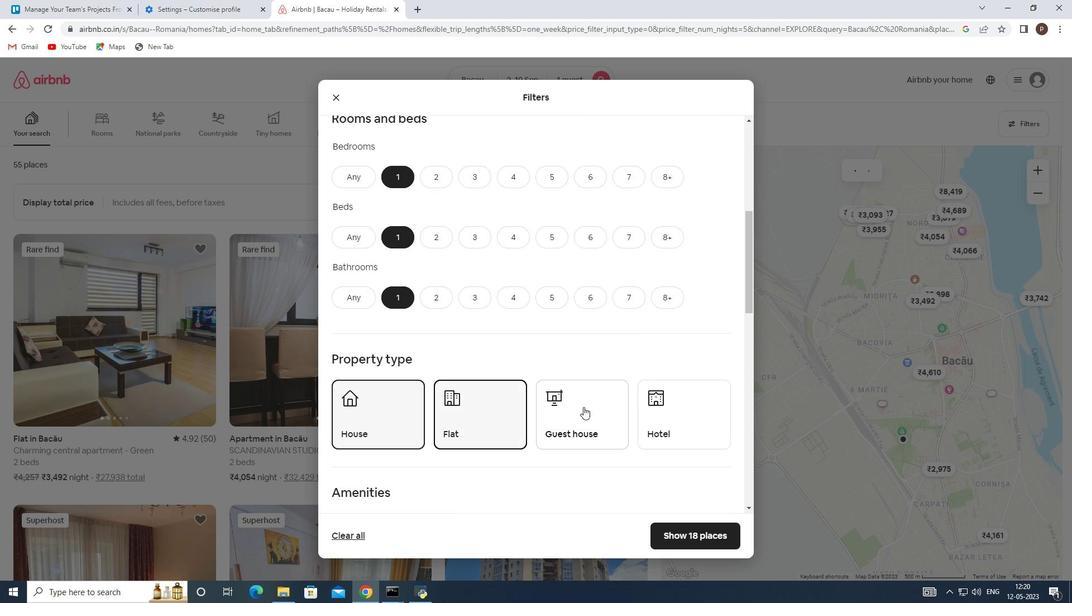 
Action: Mouse moved to (680, 407)
Screenshot: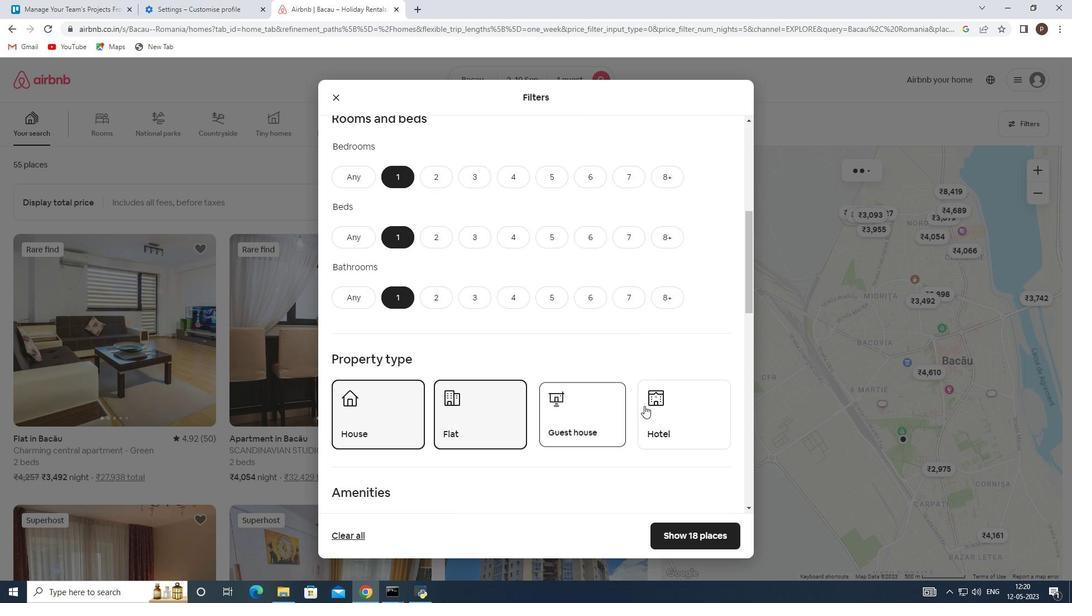 
Action: Mouse pressed left at (680, 407)
Screenshot: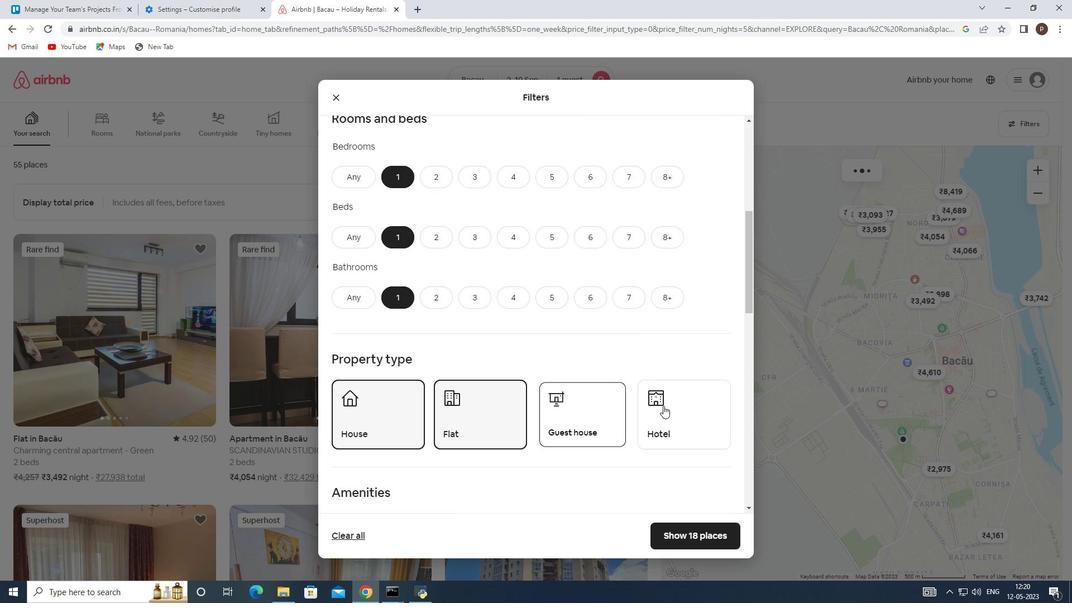 
Action: Mouse moved to (566, 419)
Screenshot: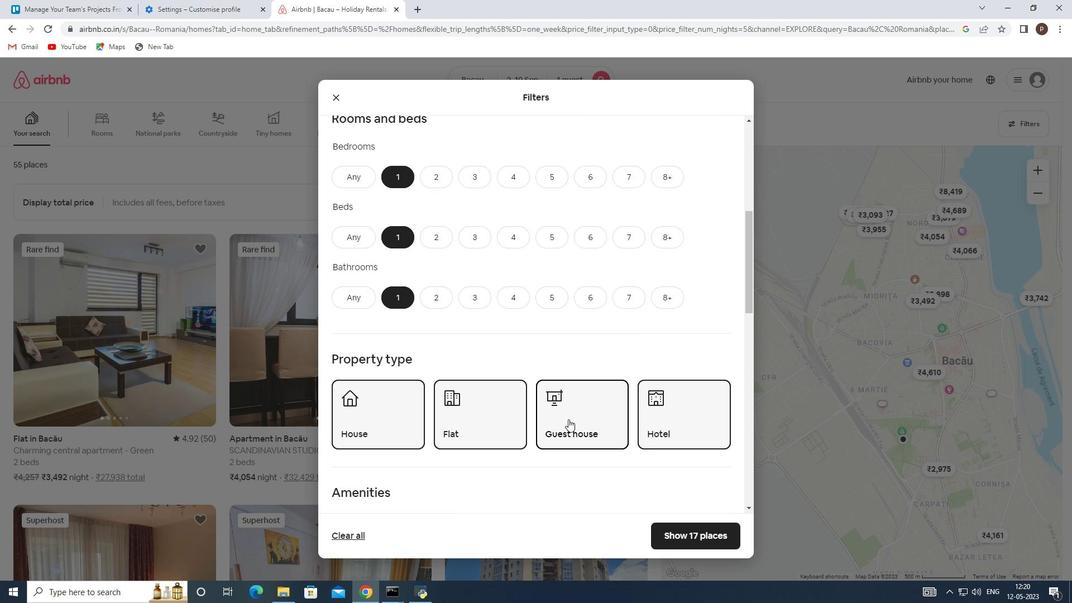 
Action: Mouse scrolled (566, 419) with delta (0, 0)
Screenshot: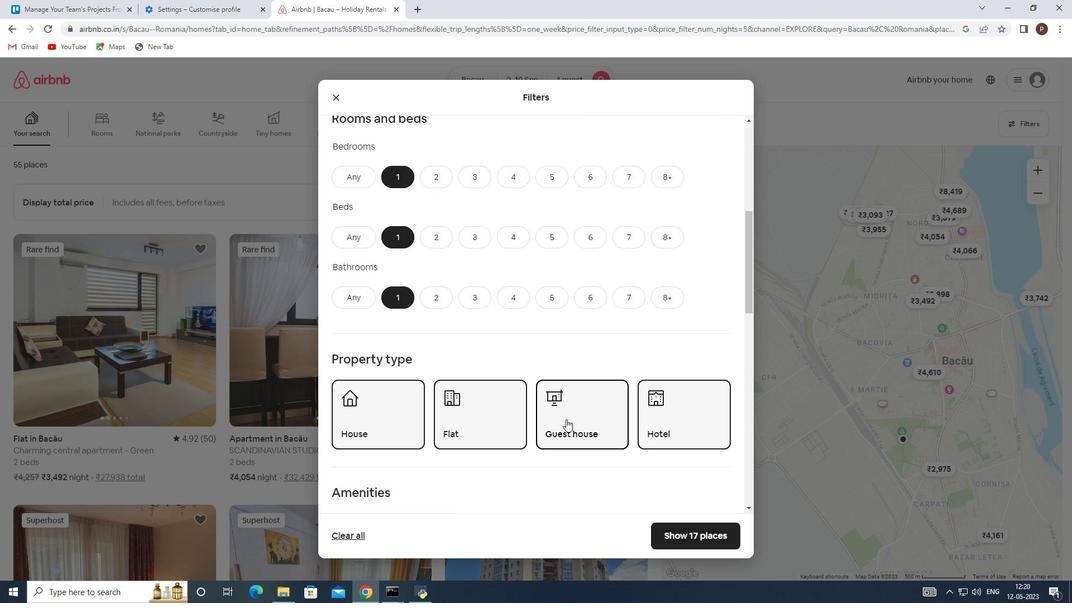 
Action: Mouse moved to (564, 420)
Screenshot: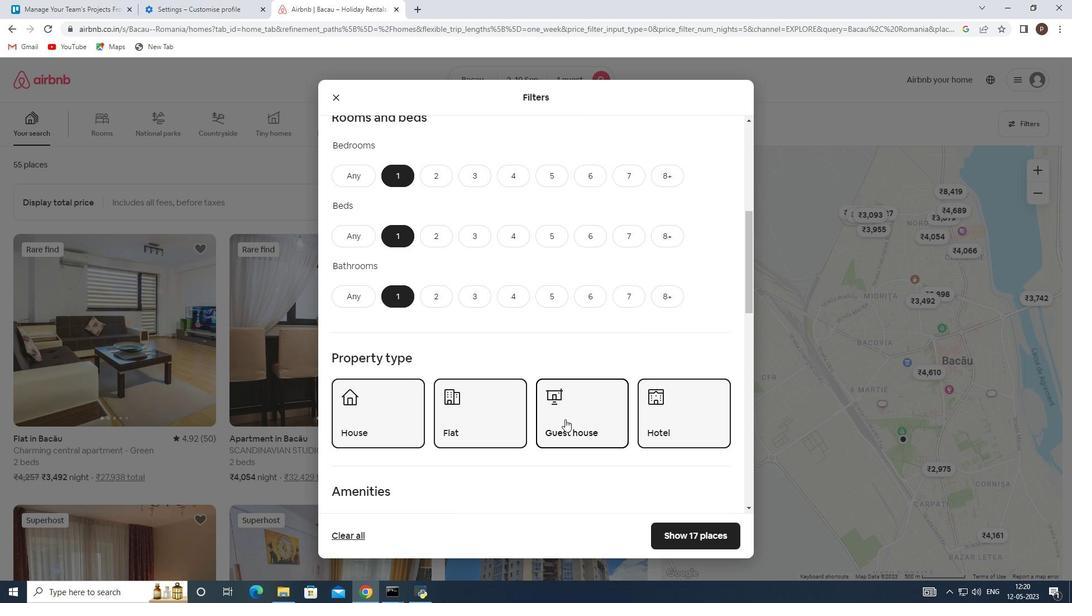 
Action: Mouse scrolled (564, 419) with delta (0, 0)
Screenshot: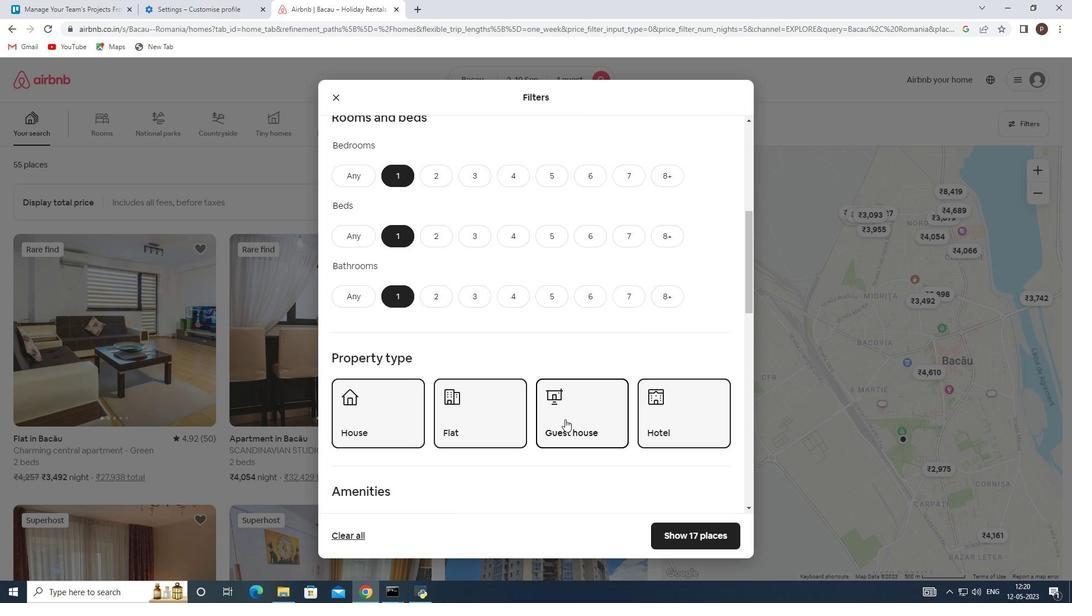 
Action: Mouse moved to (547, 404)
Screenshot: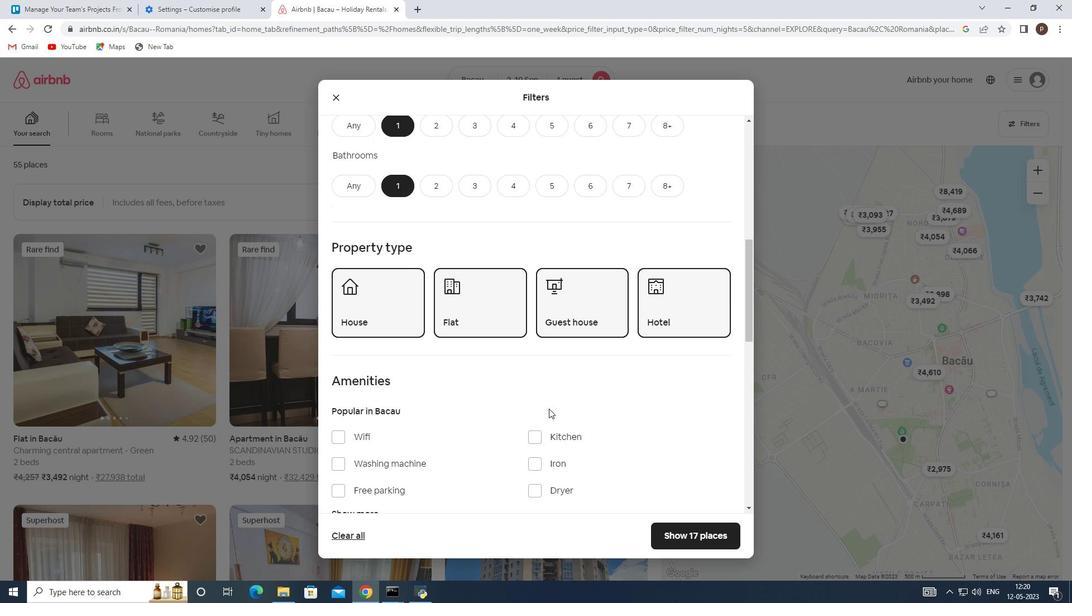 
Action: Mouse scrolled (547, 403) with delta (0, 0)
Screenshot: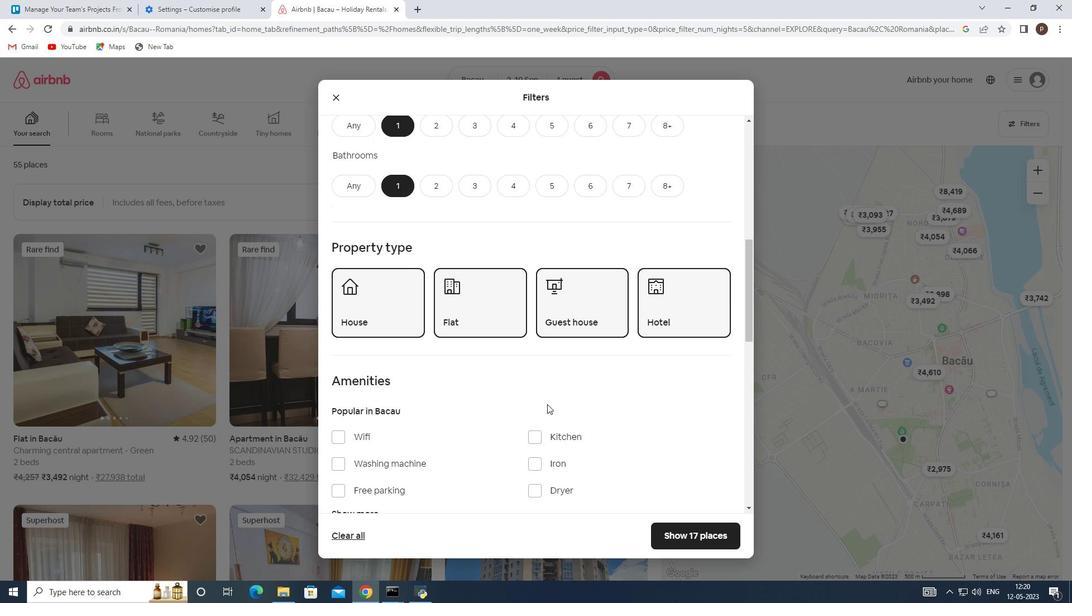 
Action: Mouse scrolled (547, 403) with delta (0, 0)
Screenshot: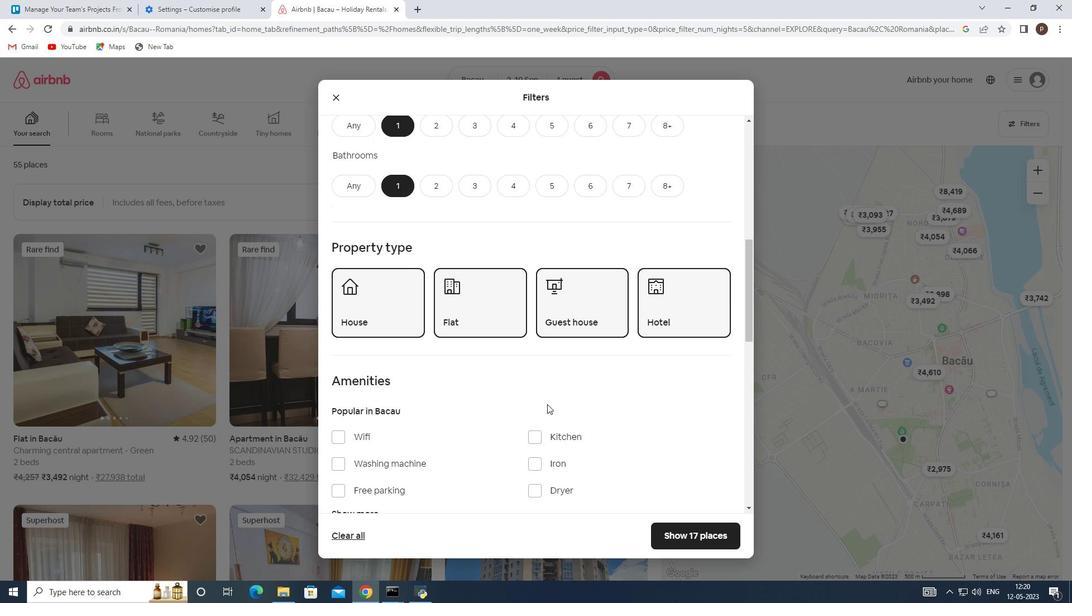 
Action: Mouse scrolled (547, 403) with delta (0, 0)
Screenshot: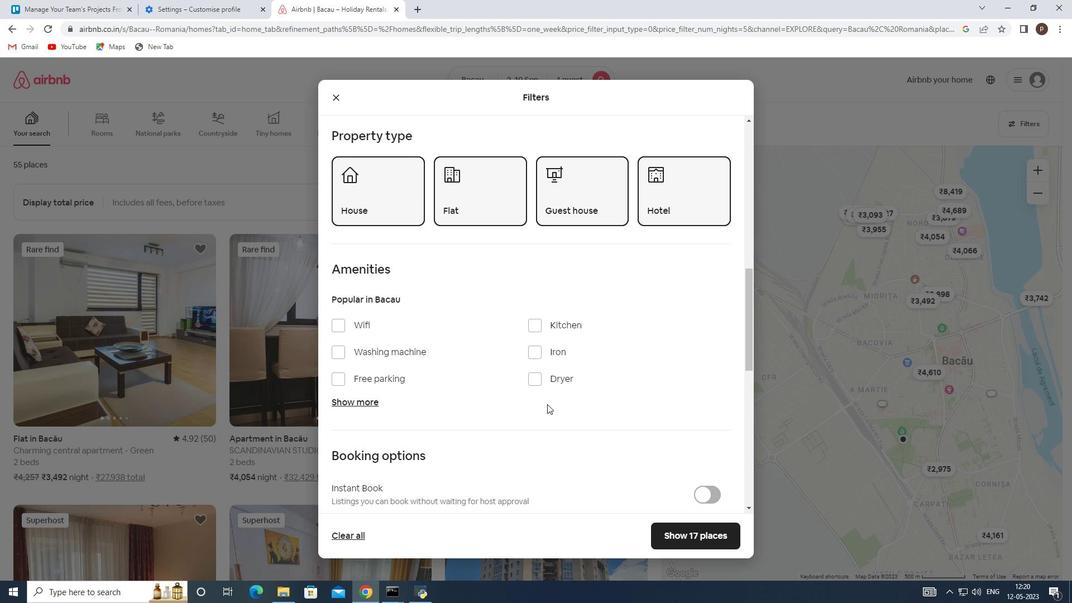 
Action: Mouse scrolled (547, 403) with delta (0, 0)
Screenshot: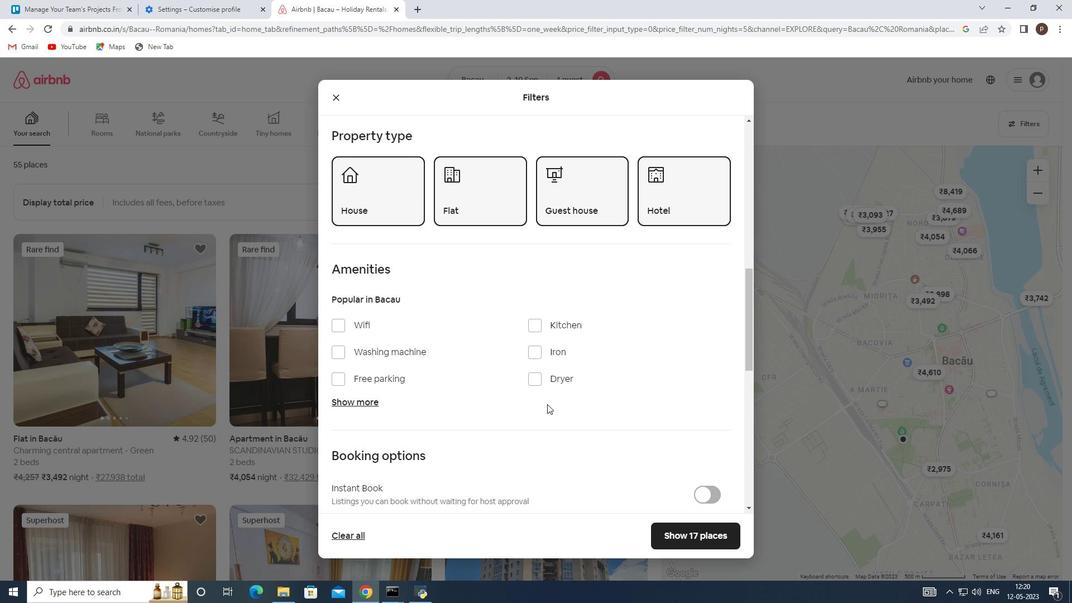 
Action: Mouse moved to (697, 415)
Screenshot: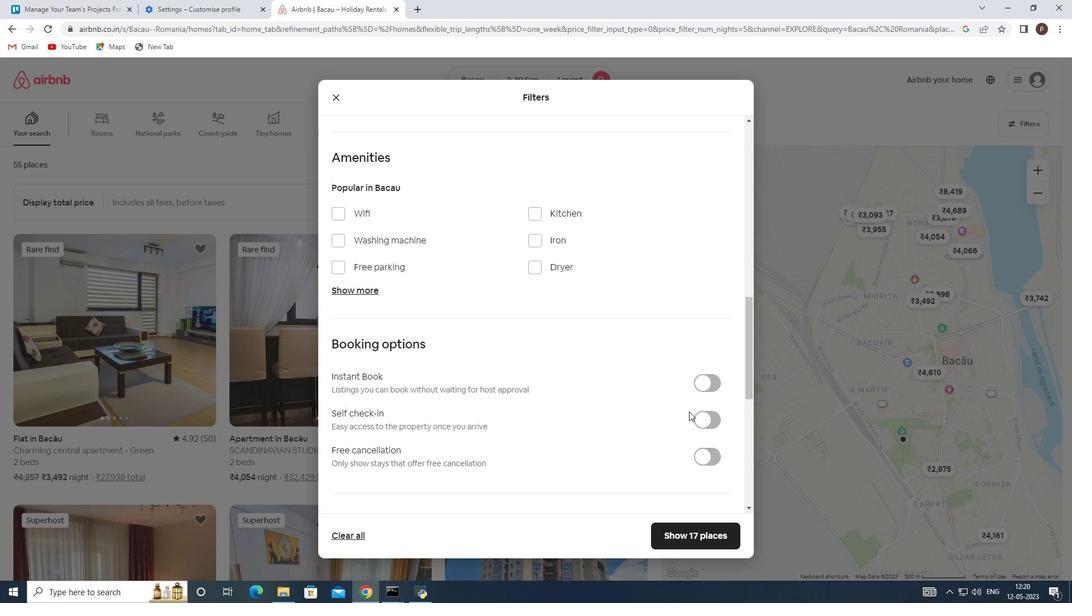 
Action: Mouse pressed left at (697, 415)
Screenshot: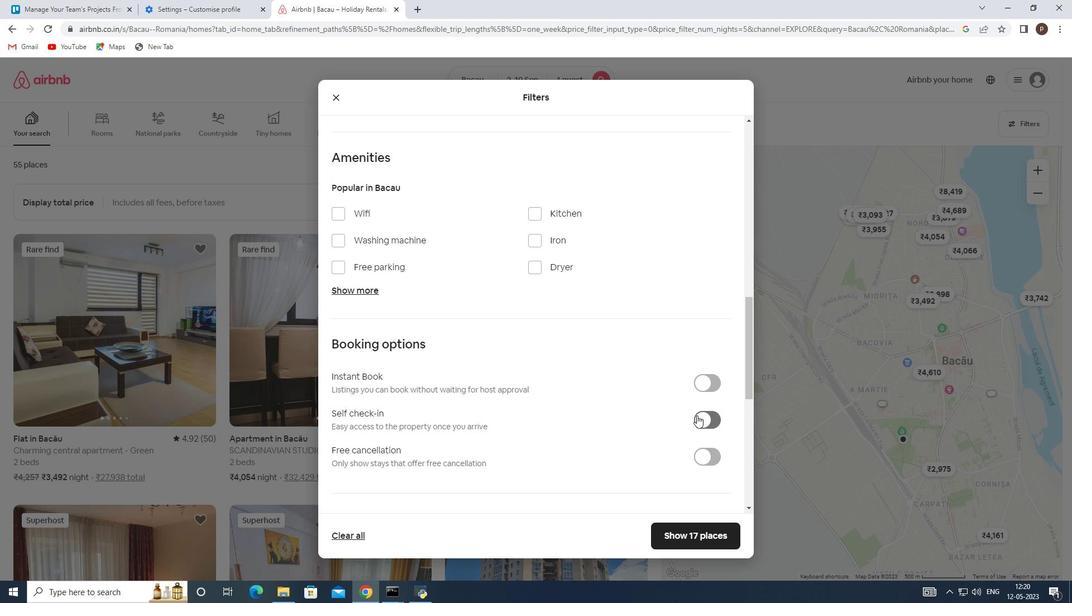 
Action: Mouse moved to (636, 407)
Screenshot: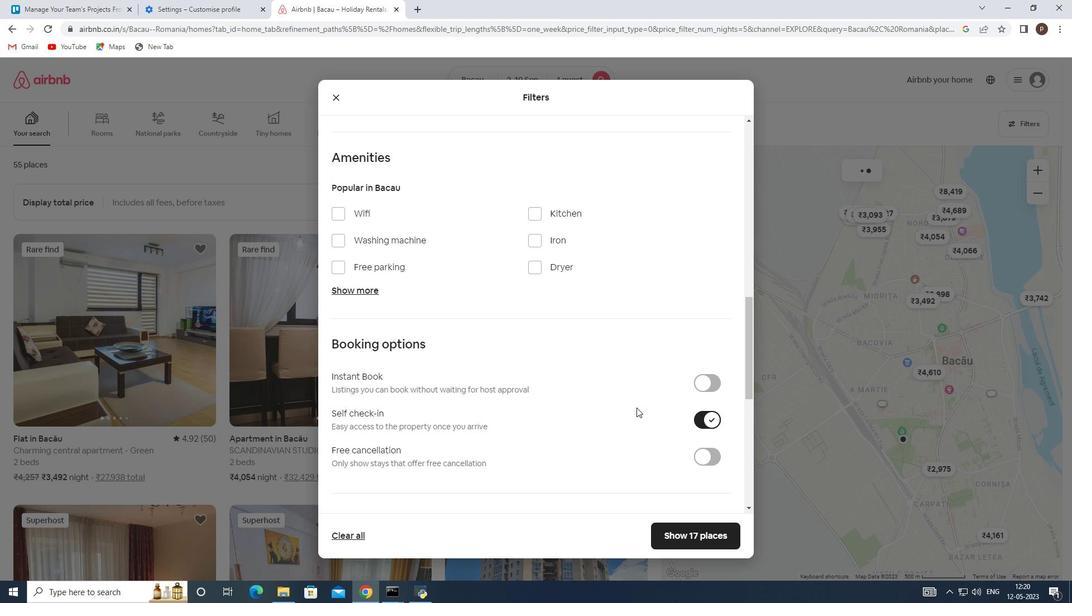 
Action: Mouse scrolled (636, 407) with delta (0, 0)
Screenshot: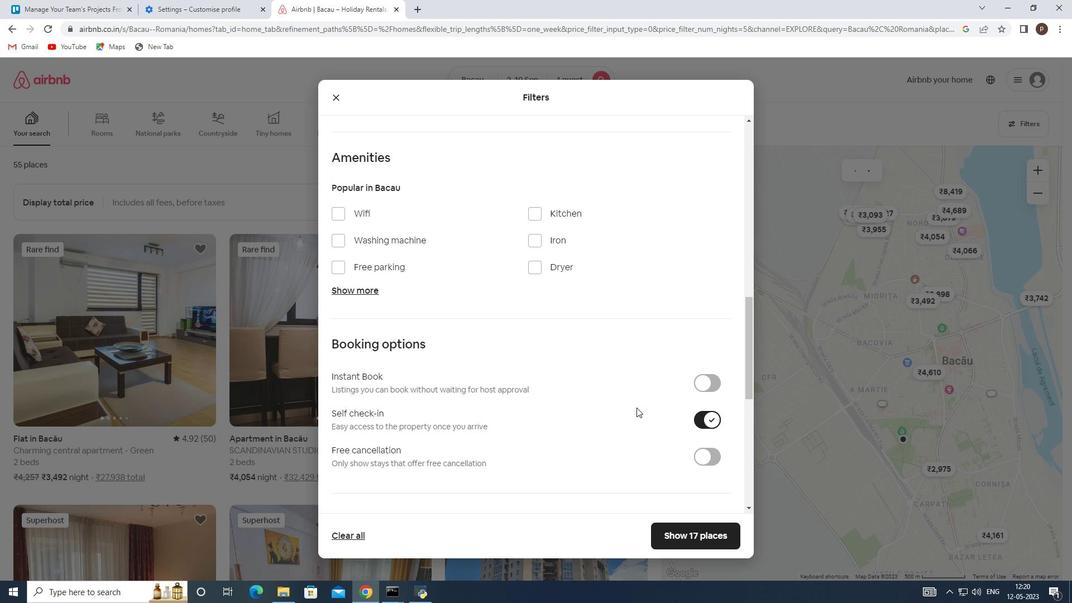 
Action: Mouse scrolled (636, 407) with delta (0, 0)
Screenshot: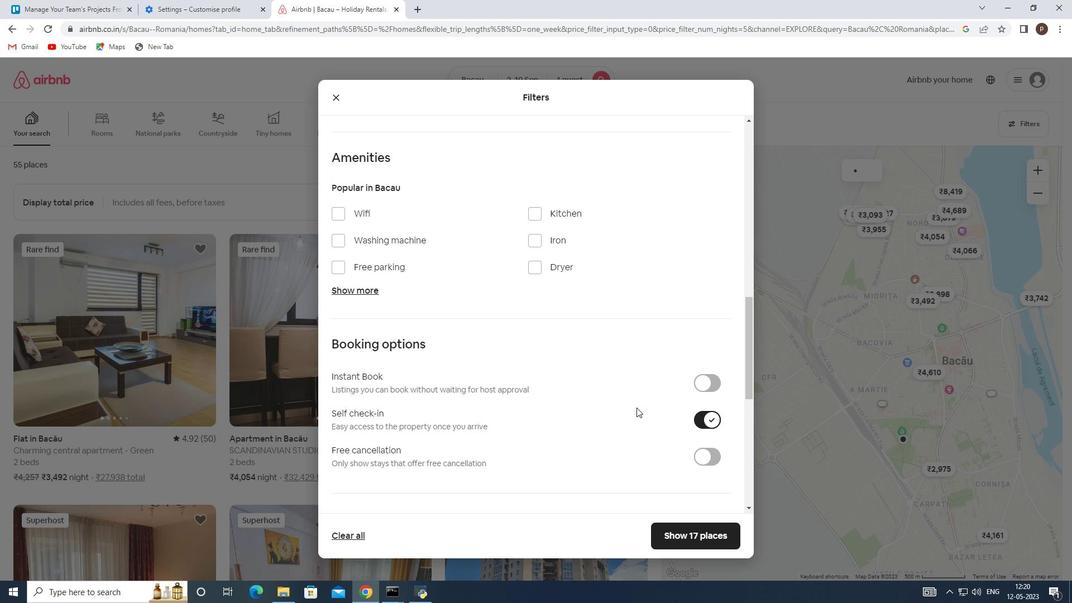 
Action: Mouse scrolled (636, 407) with delta (0, 0)
Screenshot: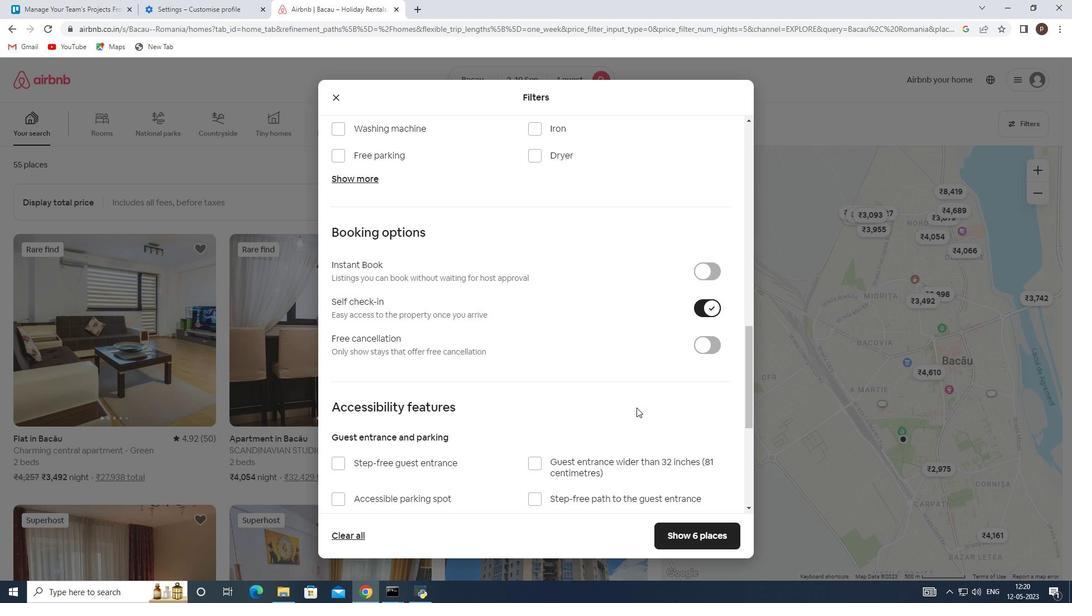 
Action: Mouse scrolled (636, 407) with delta (0, 0)
Screenshot: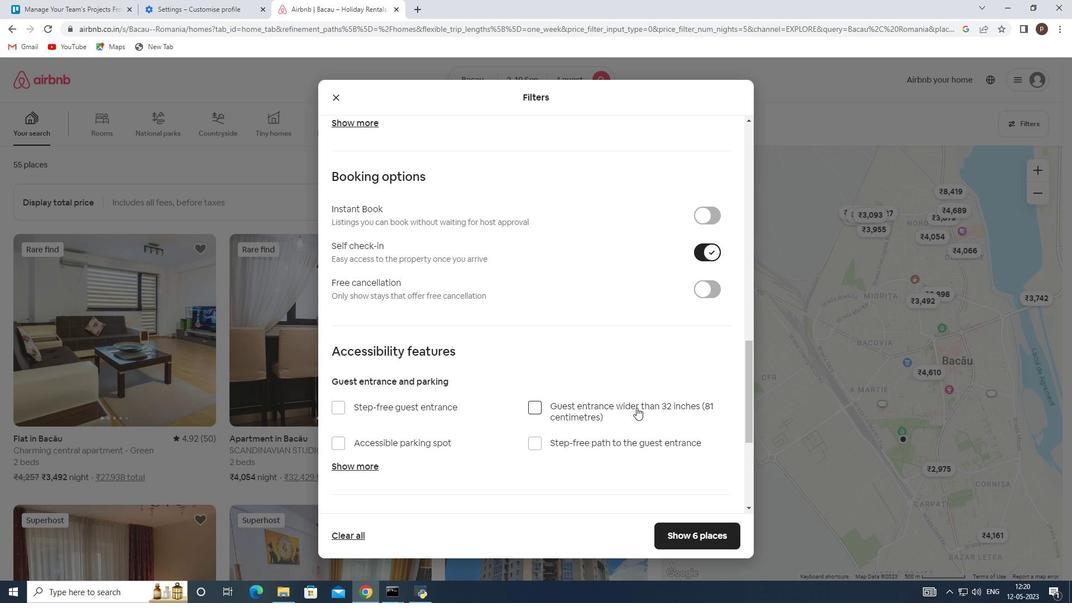 
Action: Mouse scrolled (636, 407) with delta (0, 0)
Screenshot: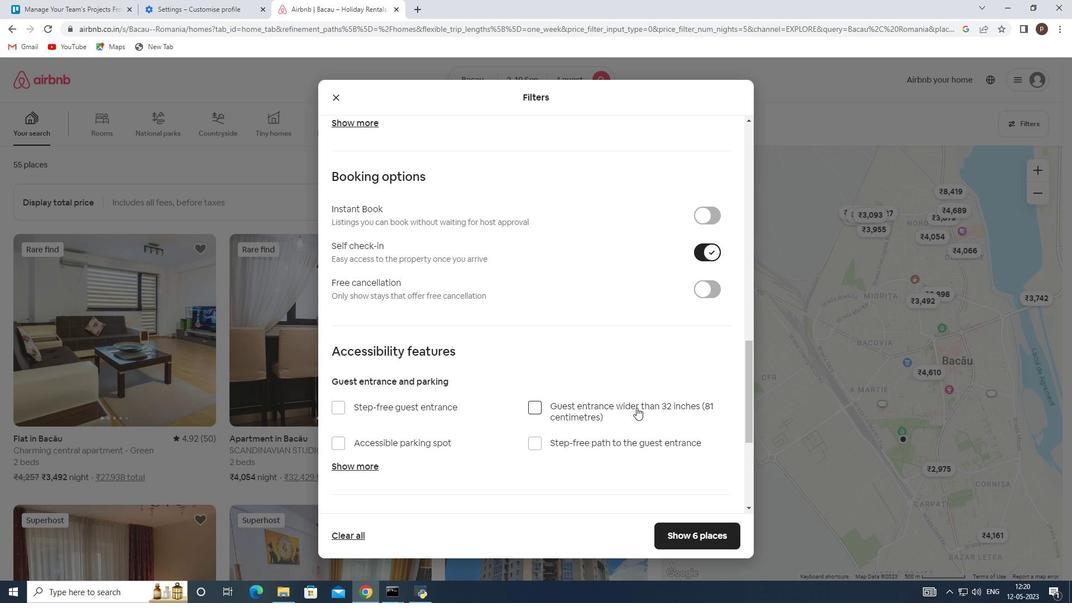
Action: Mouse scrolled (636, 407) with delta (0, 0)
Screenshot: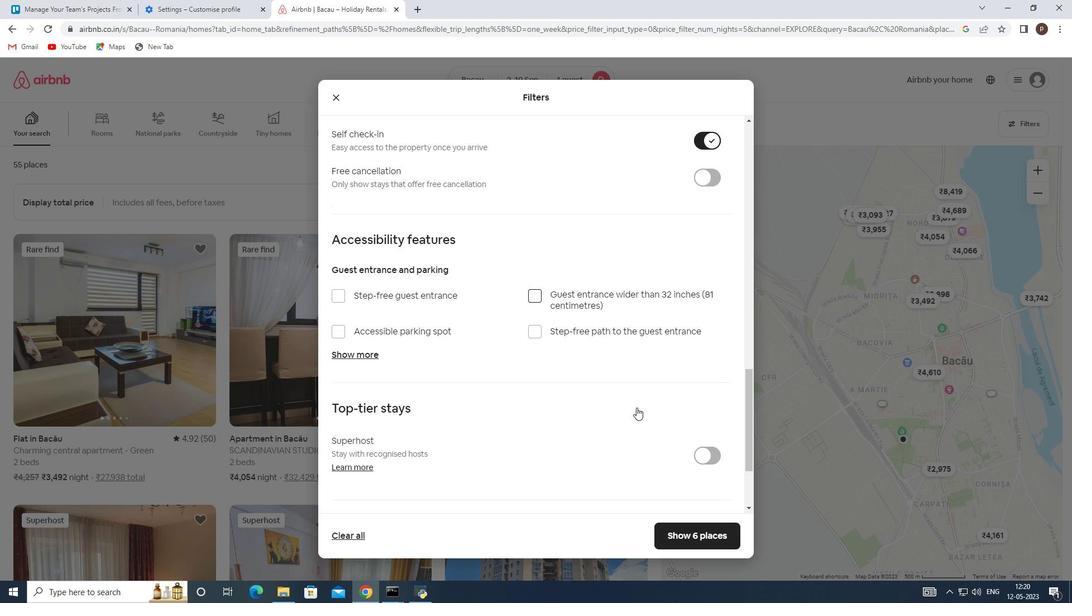 
Action: Mouse scrolled (636, 407) with delta (0, 0)
Screenshot: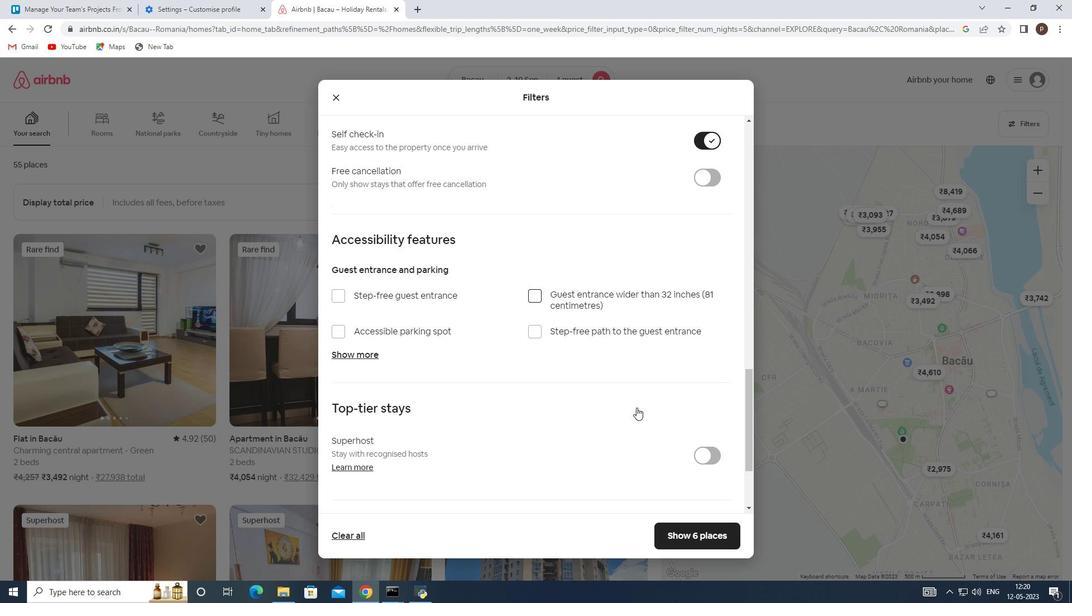 
Action: Mouse scrolled (636, 407) with delta (0, 0)
Screenshot: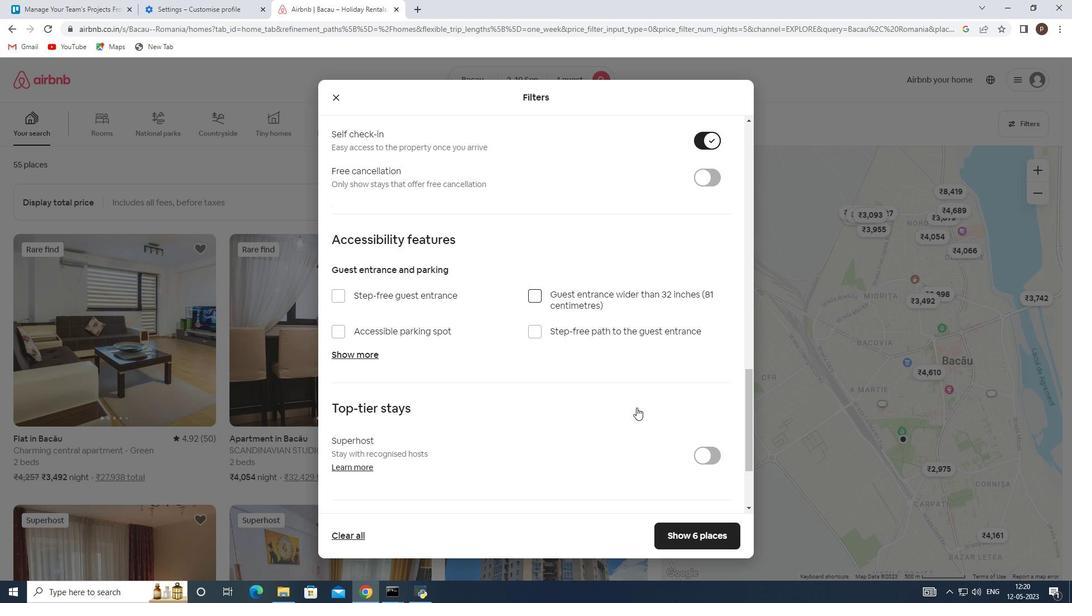 
Action: Mouse scrolled (636, 407) with delta (0, 0)
Screenshot: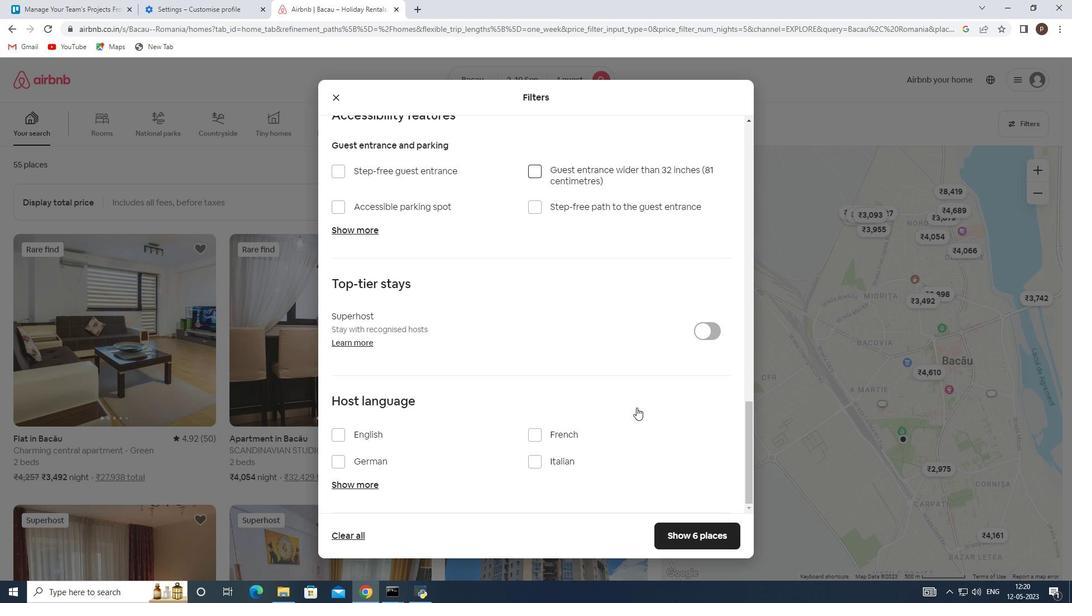 
Action: Mouse scrolled (636, 407) with delta (0, 0)
Screenshot: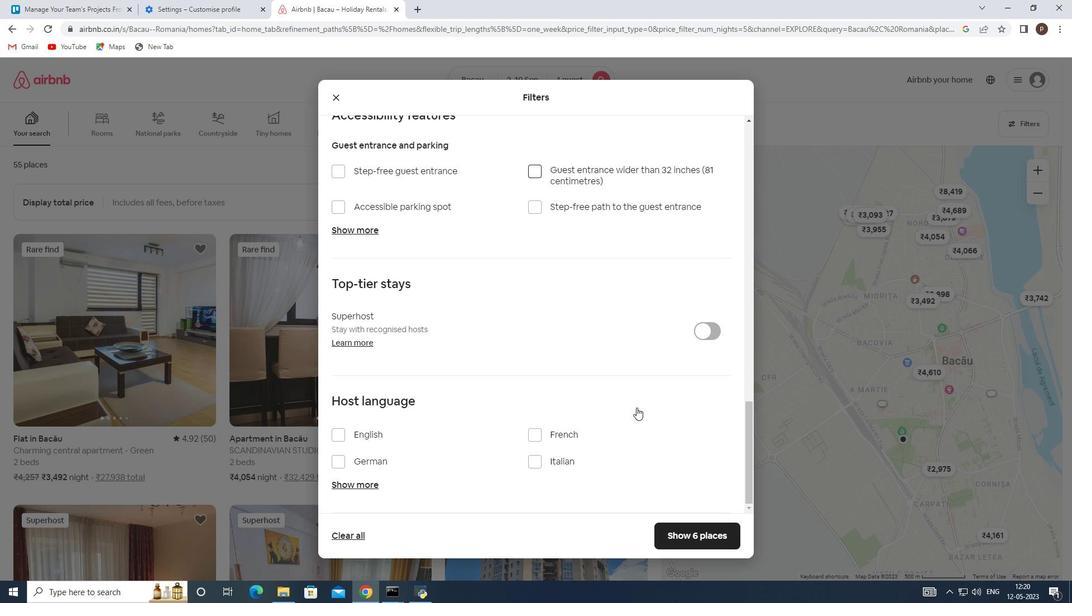 
Action: Mouse scrolled (636, 407) with delta (0, 0)
Screenshot: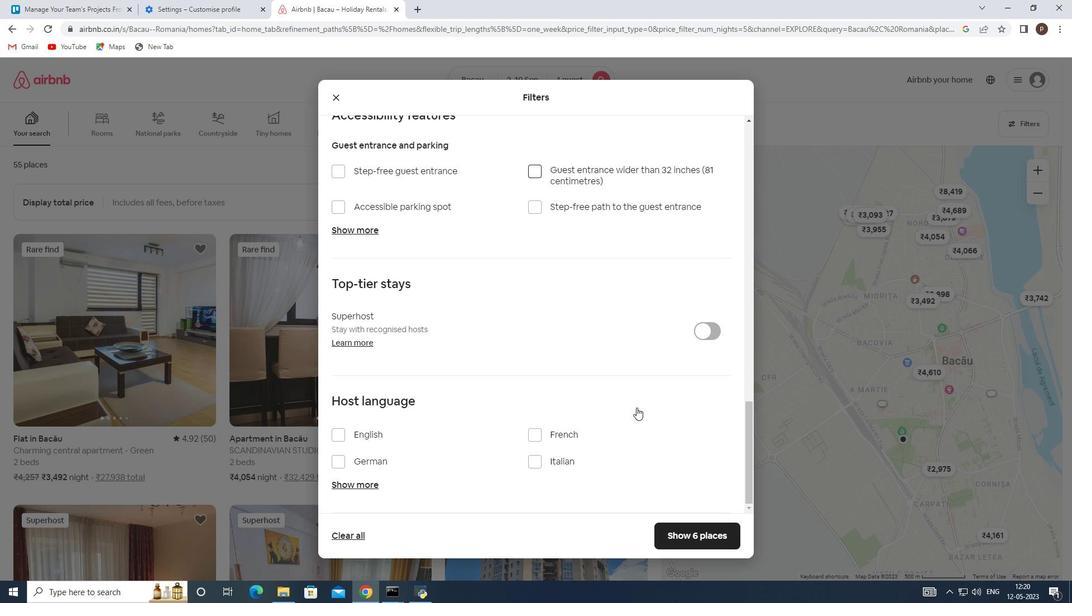 
Action: Mouse moved to (342, 436)
Screenshot: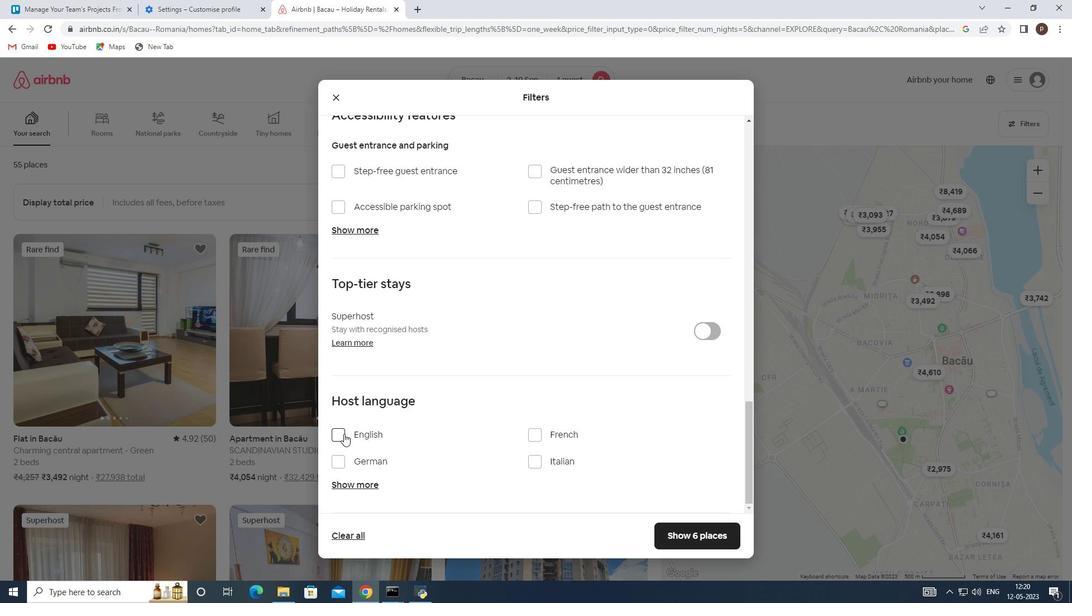 
Action: Mouse pressed left at (342, 436)
Screenshot: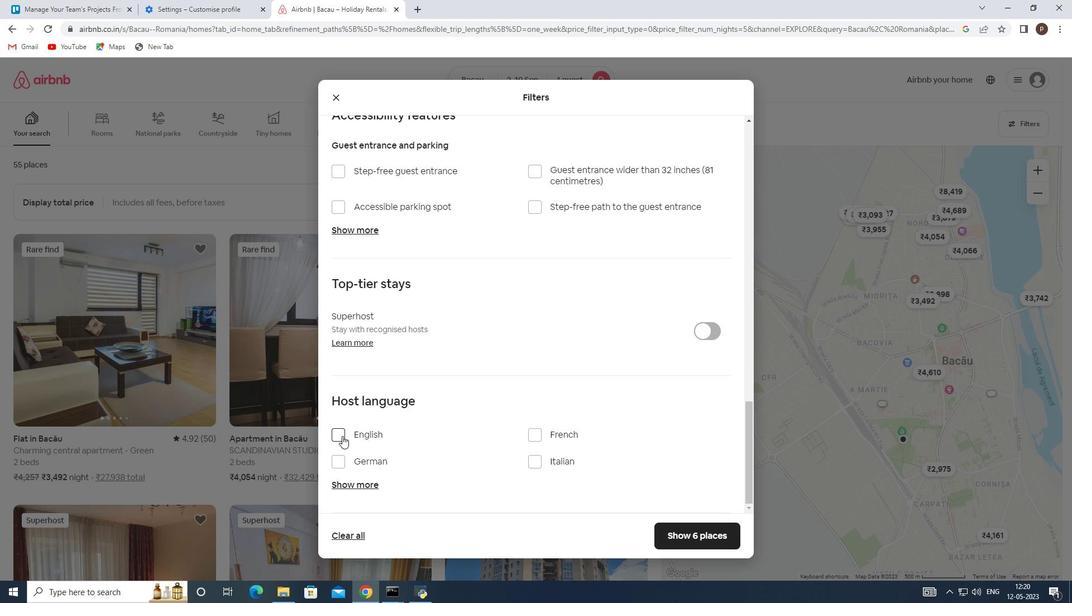 
Action: Mouse moved to (690, 529)
Screenshot: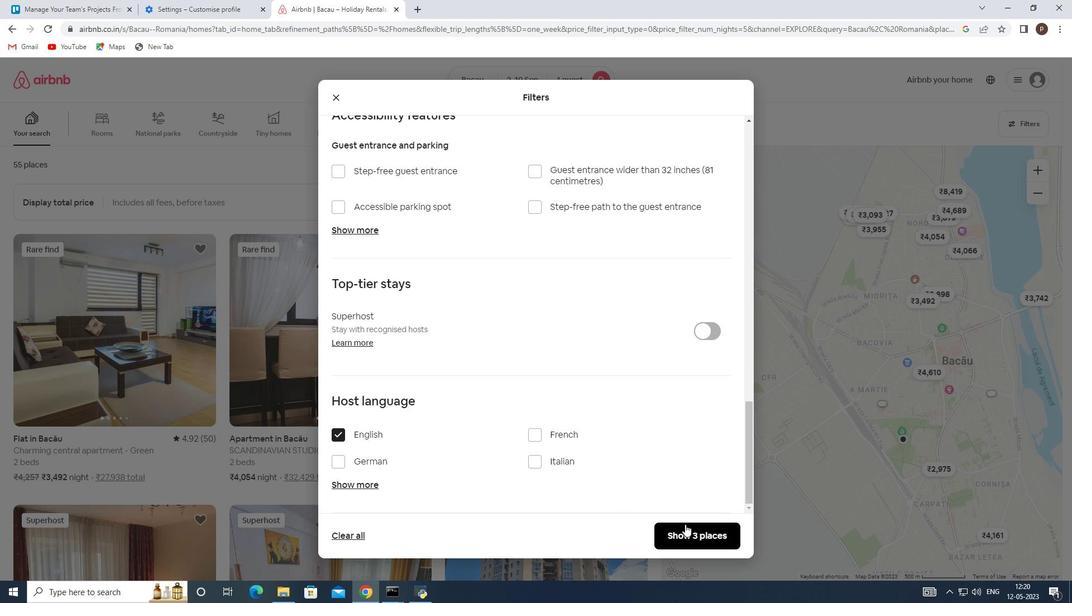 
Action: Mouse pressed left at (690, 529)
Screenshot: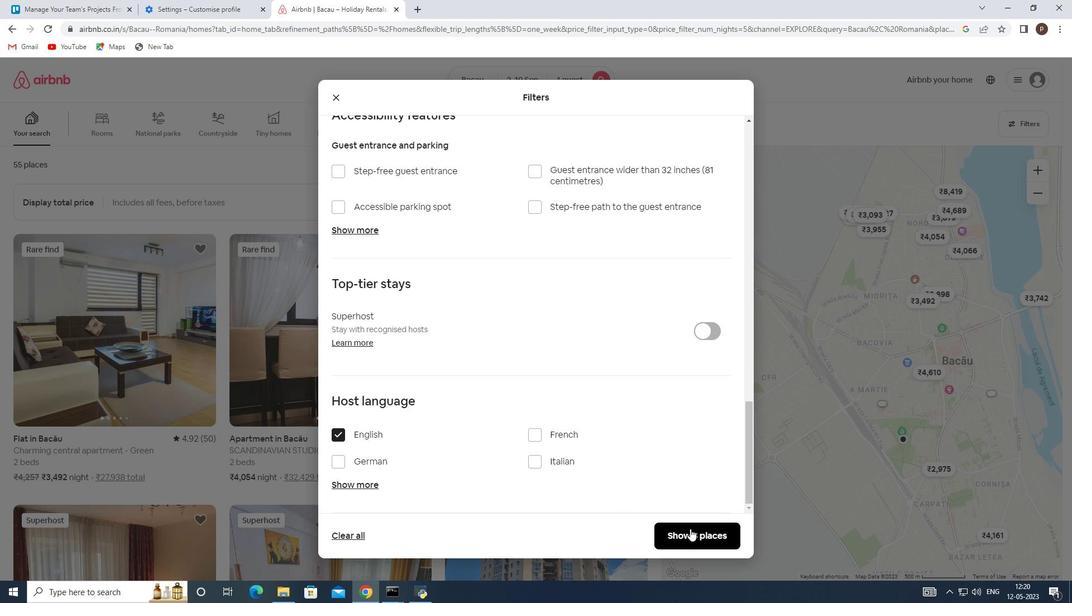 
Action: Mouse moved to (691, 529)
Screenshot: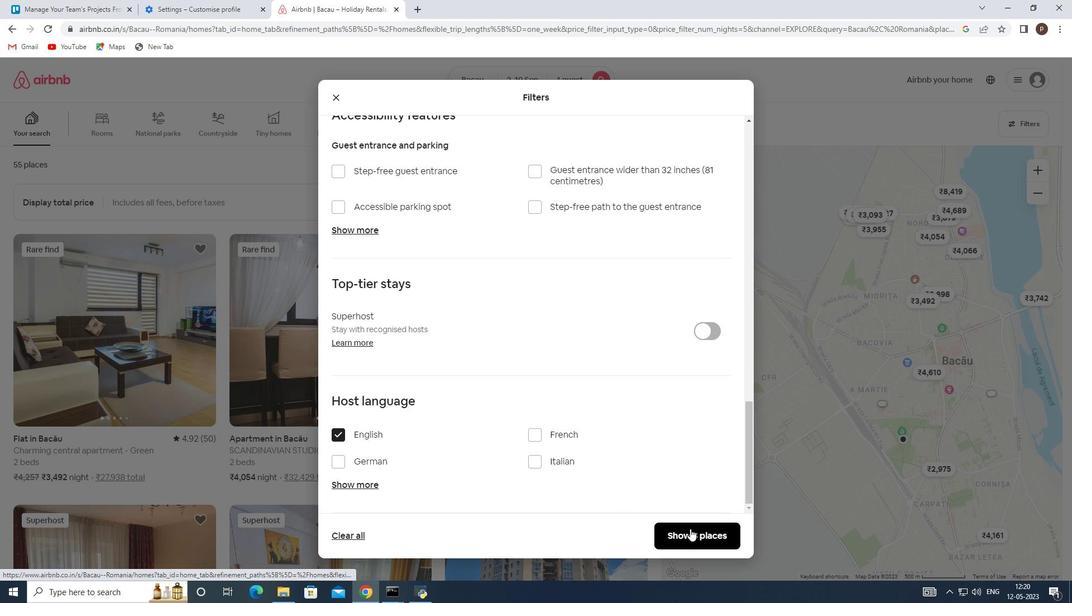 
